 Task: Find connections with filter location Groß-Gerau with filter topic #Sustainabilitywith filter profile language German with filter current company Jindal Stainless with filter school Symbiosis Skills & Professional University with filter industry Shipbuilding with filter service category Interaction Design with filter keywords title Auditing Clerk
Action: Mouse moved to (265, 219)
Screenshot: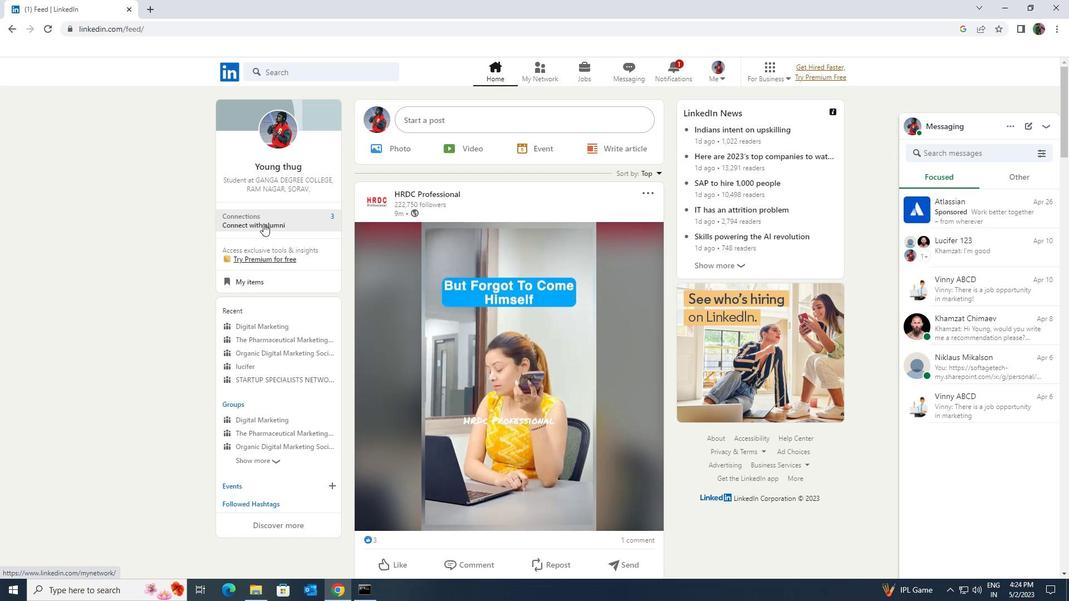 
Action: Mouse pressed left at (265, 219)
Screenshot: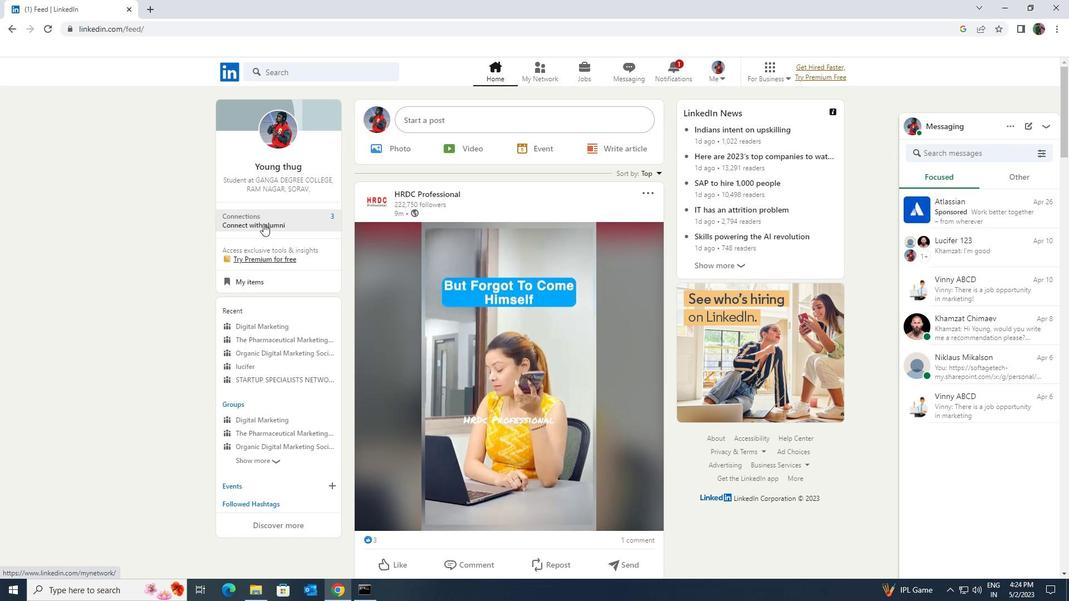 
Action: Mouse moved to (272, 138)
Screenshot: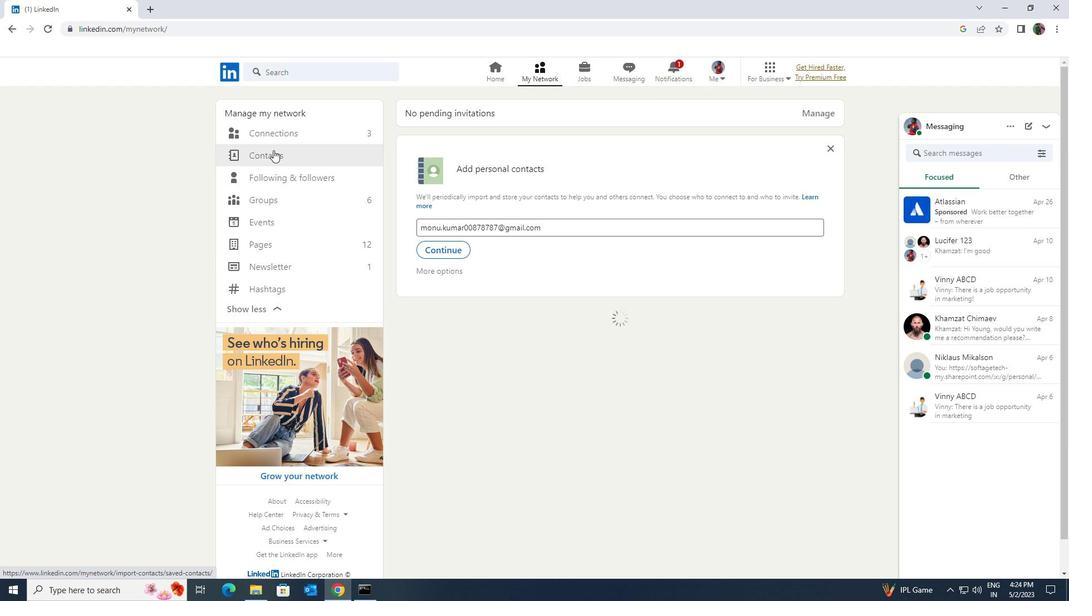 
Action: Mouse pressed left at (272, 138)
Screenshot: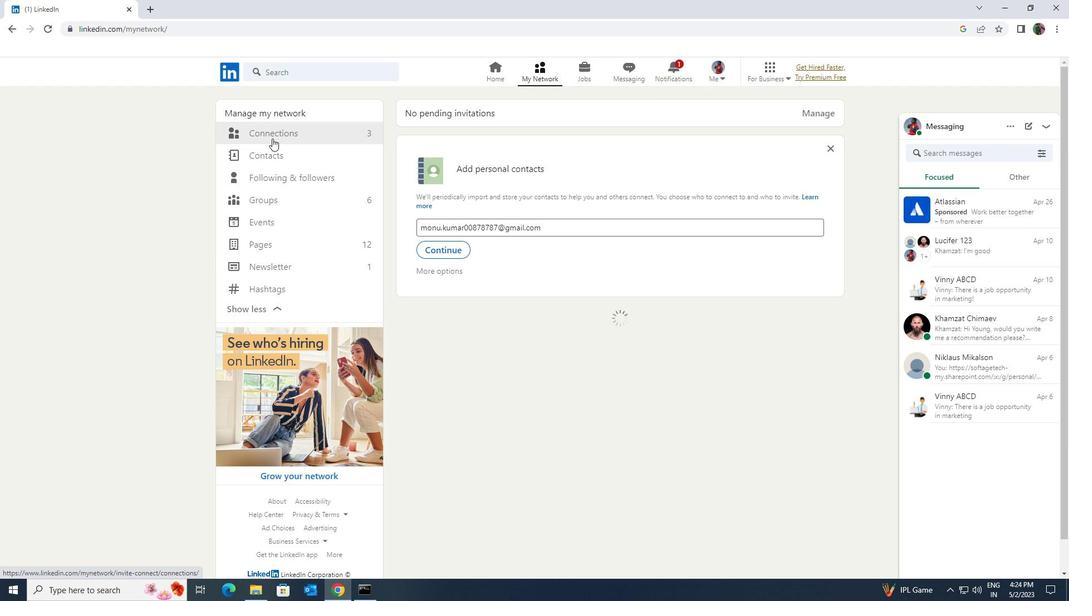 
Action: Mouse moved to (593, 135)
Screenshot: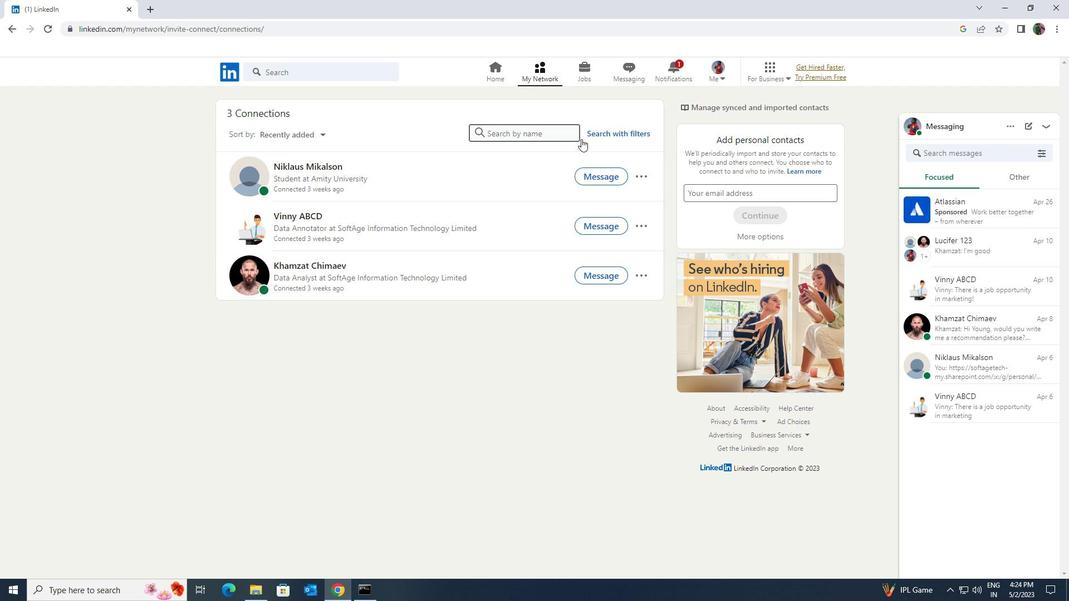 
Action: Mouse pressed left at (593, 135)
Screenshot: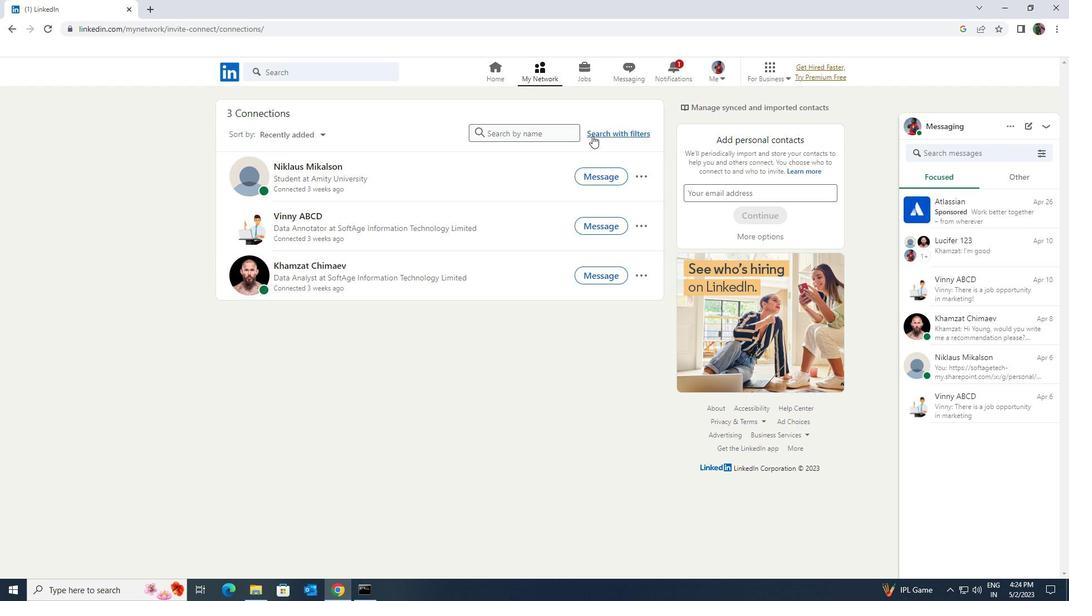 
Action: Mouse moved to (580, 105)
Screenshot: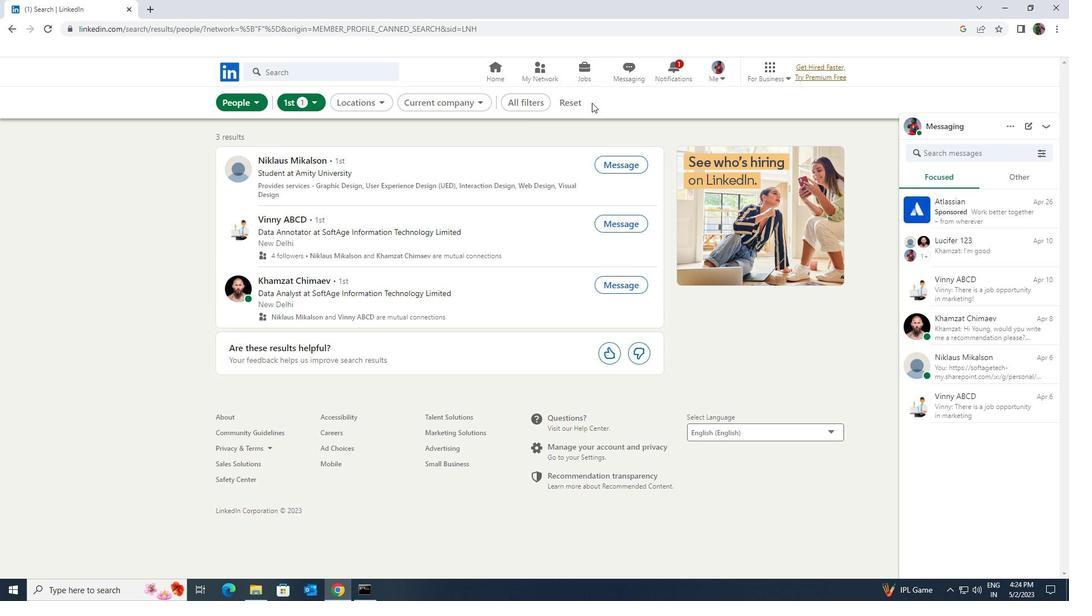 
Action: Mouse pressed left at (580, 105)
Screenshot: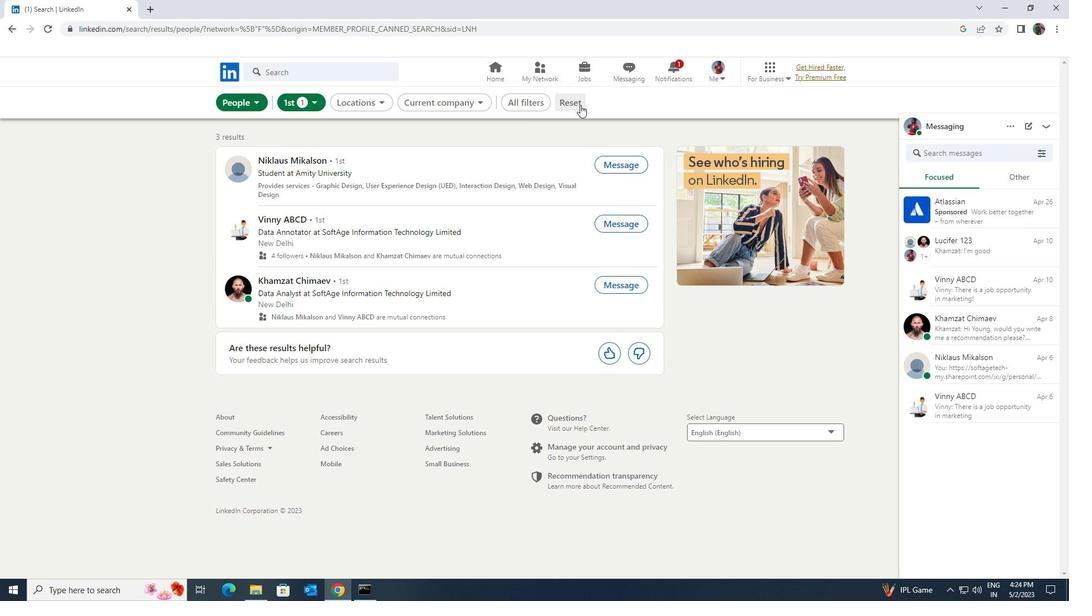
Action: Mouse moved to (550, 99)
Screenshot: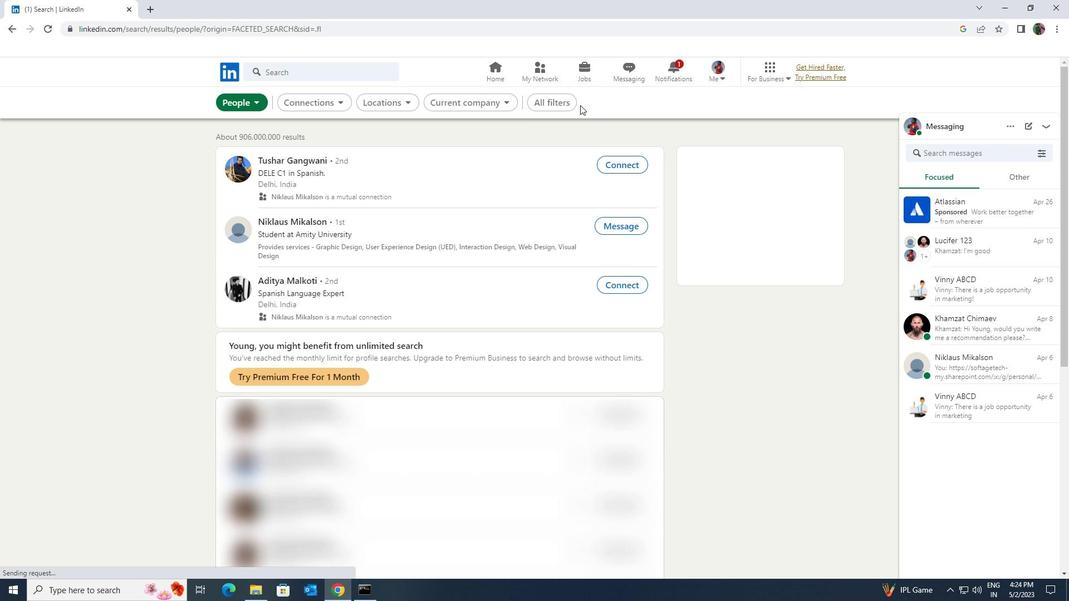 
Action: Mouse pressed left at (550, 99)
Screenshot: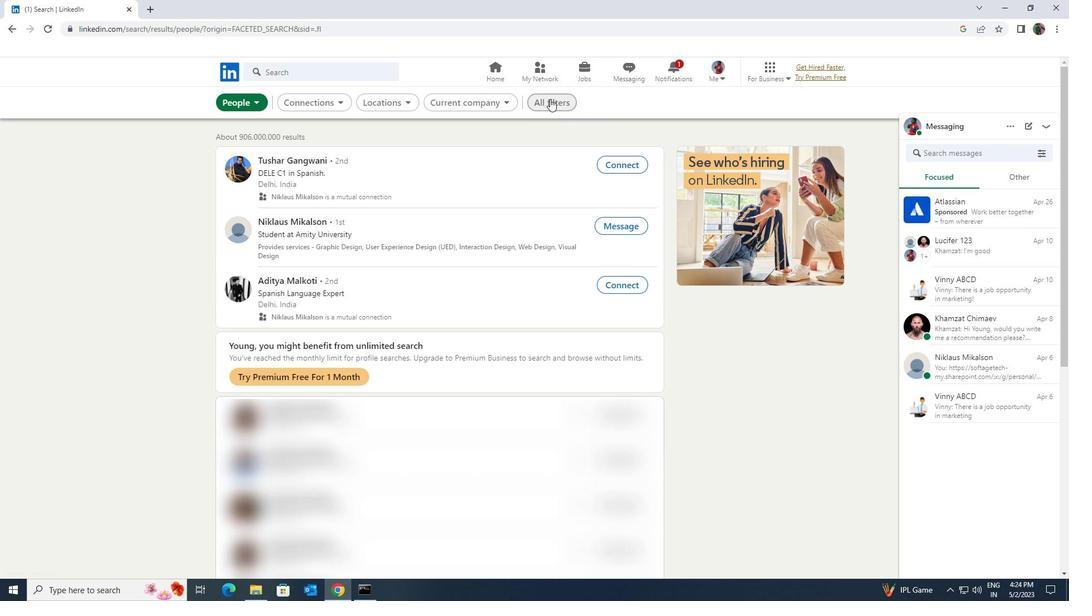
Action: Mouse moved to (885, 364)
Screenshot: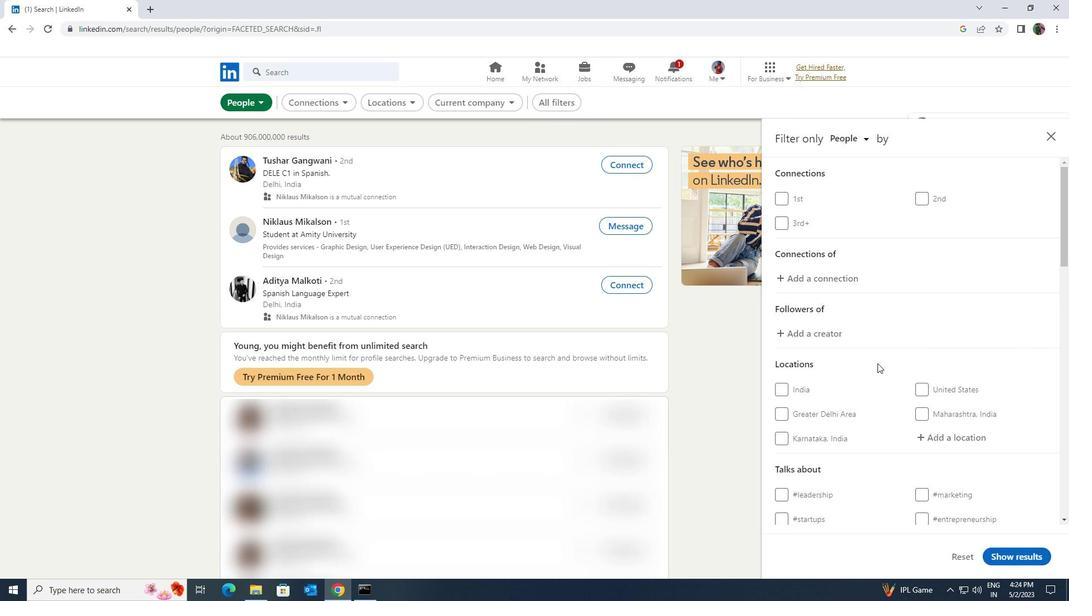 
Action: Mouse scrolled (885, 363) with delta (0, 0)
Screenshot: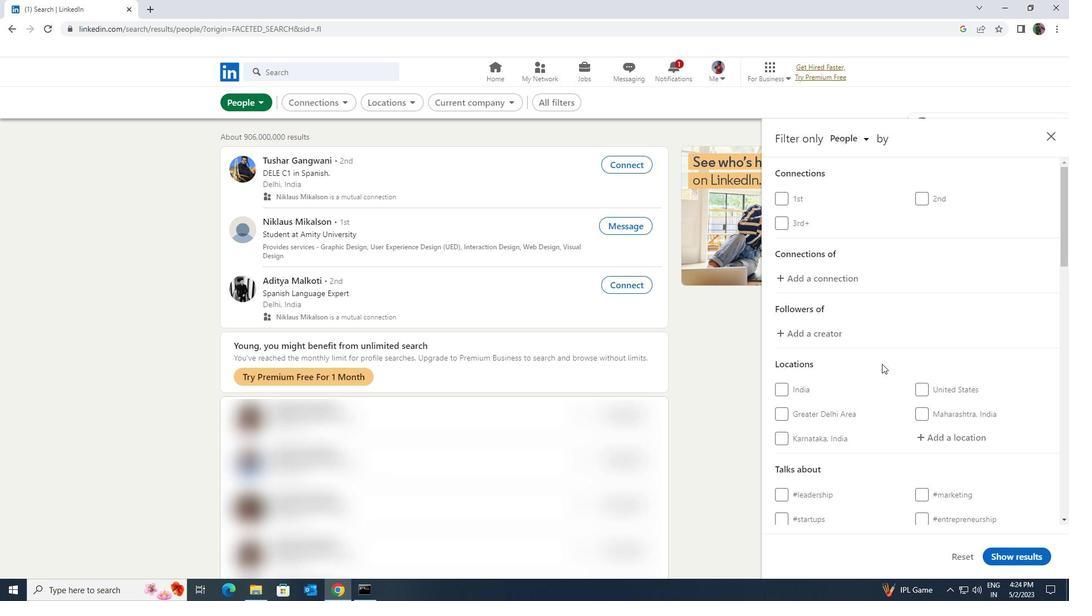 
Action: Mouse scrolled (885, 363) with delta (0, 0)
Screenshot: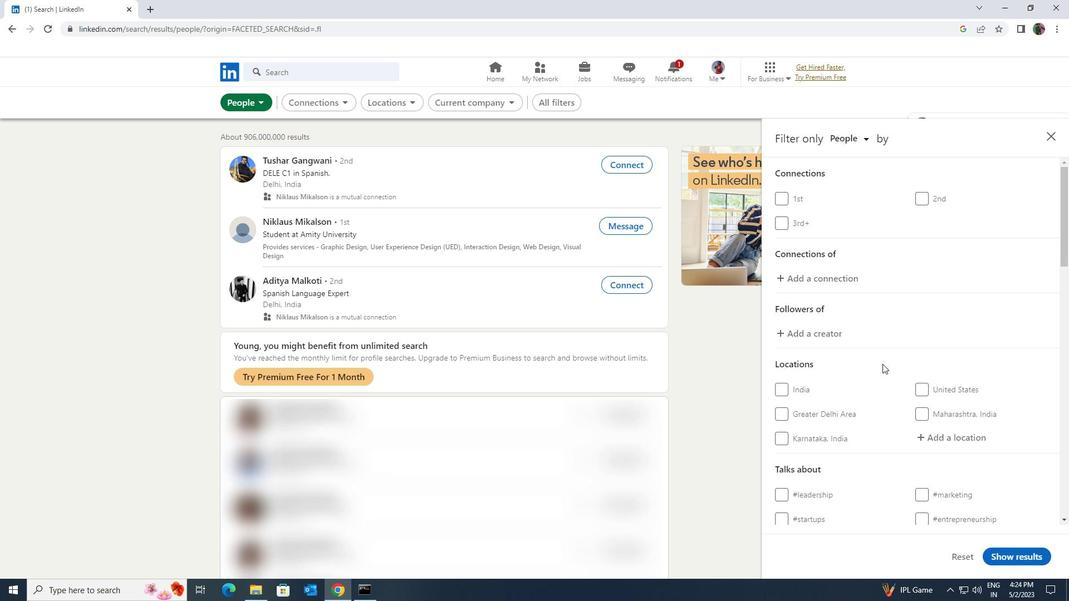
Action: Mouse moved to (954, 328)
Screenshot: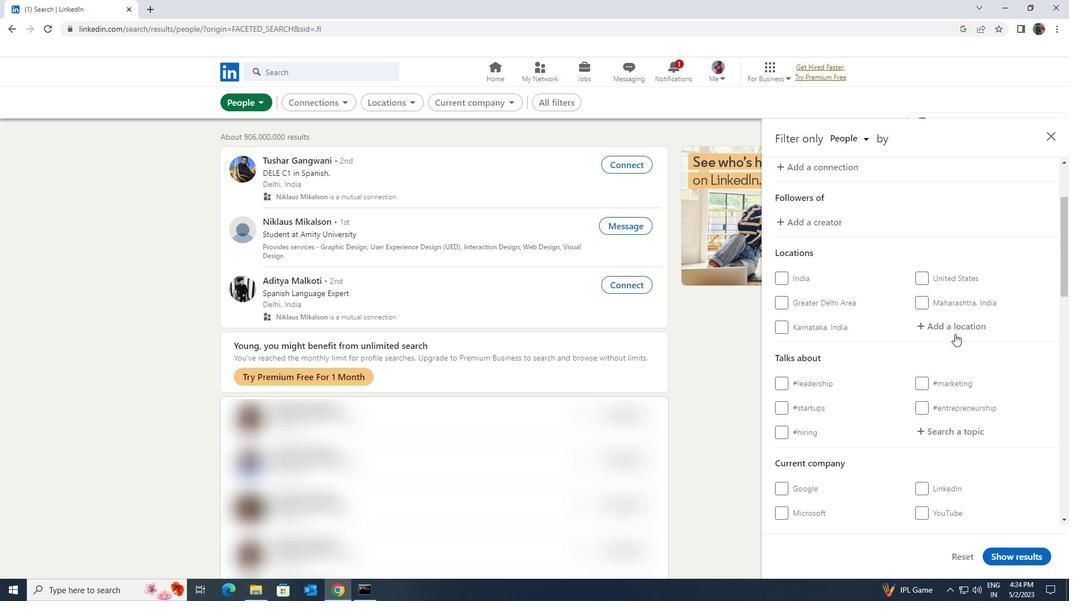 
Action: Mouse pressed left at (954, 328)
Screenshot: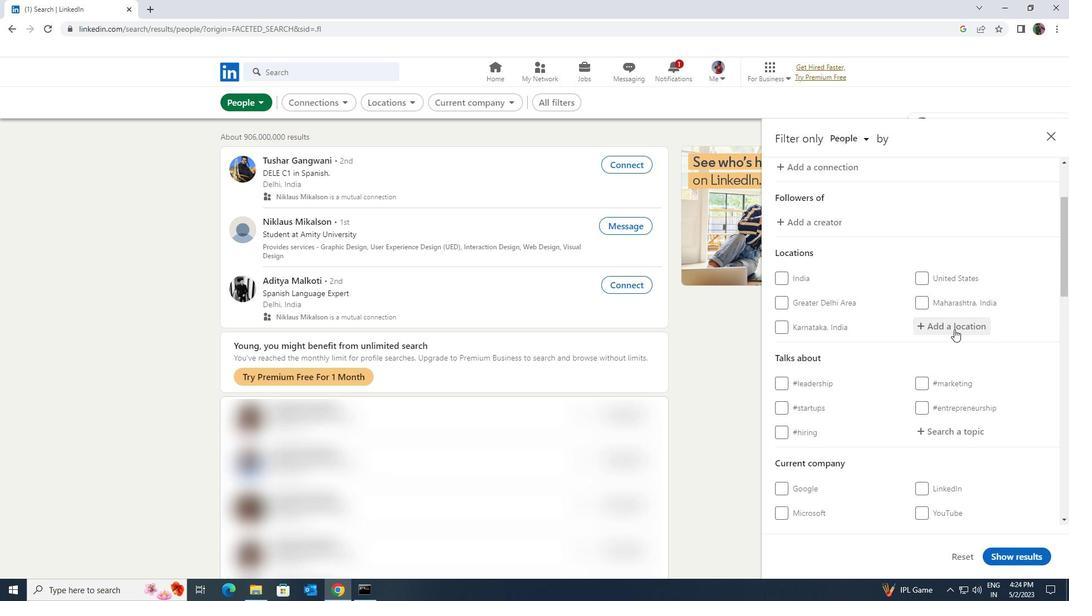 
Action: Key pressed <Key.shift><Key.shift><Key.shift><Key.shift><Key.shift><Key.shift><Key.shift>GRO<Key.shift>B<Key.space><Key.shift>GERAU<Key.enter>
Screenshot: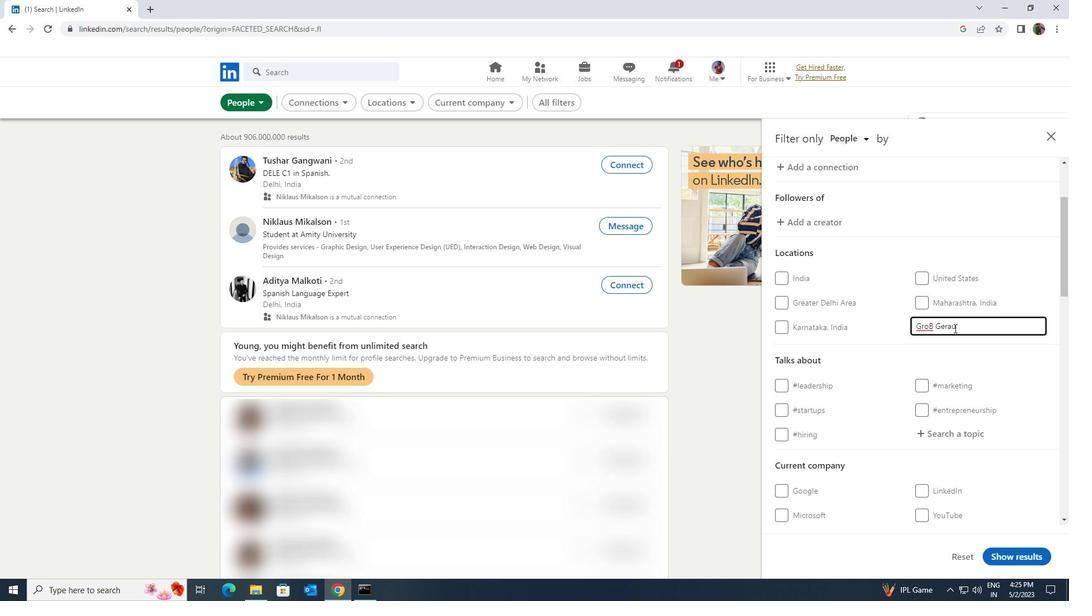 
Action: Mouse moved to (978, 435)
Screenshot: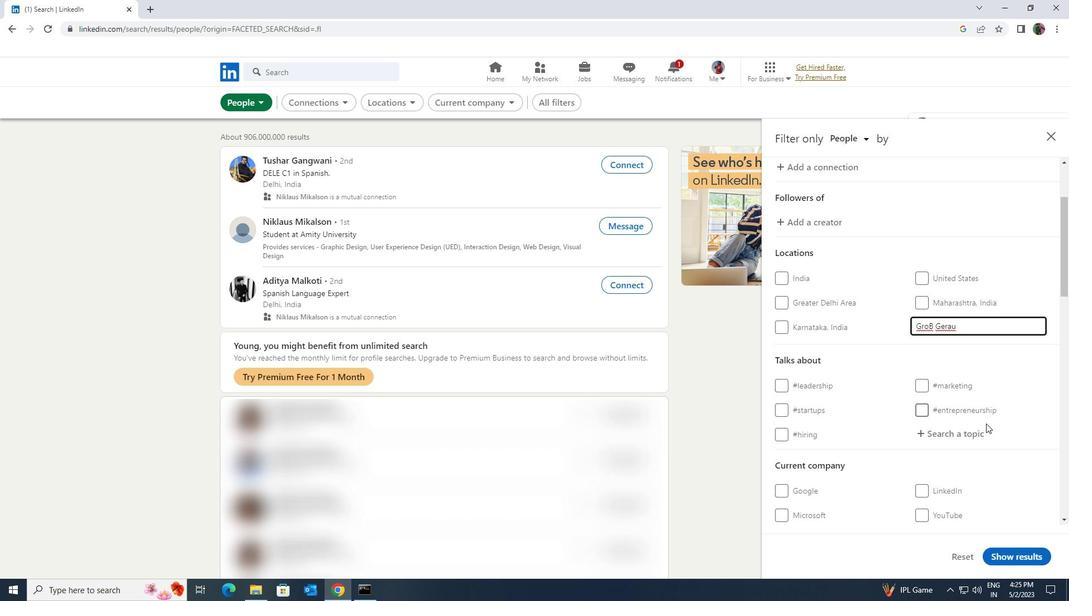 
Action: Mouse pressed left at (978, 435)
Screenshot: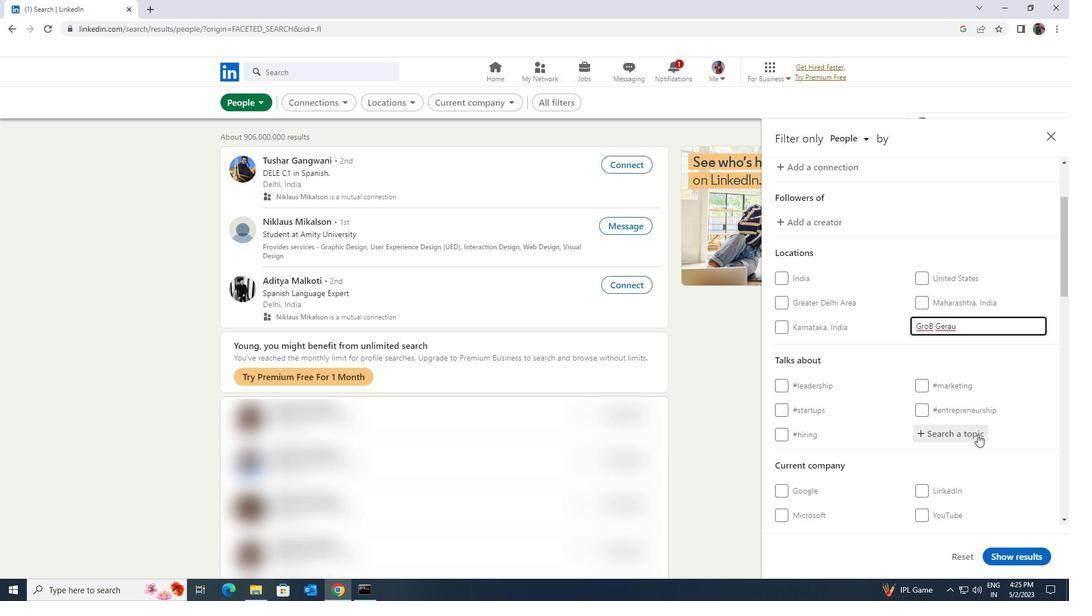 
Action: Mouse moved to (977, 435)
Screenshot: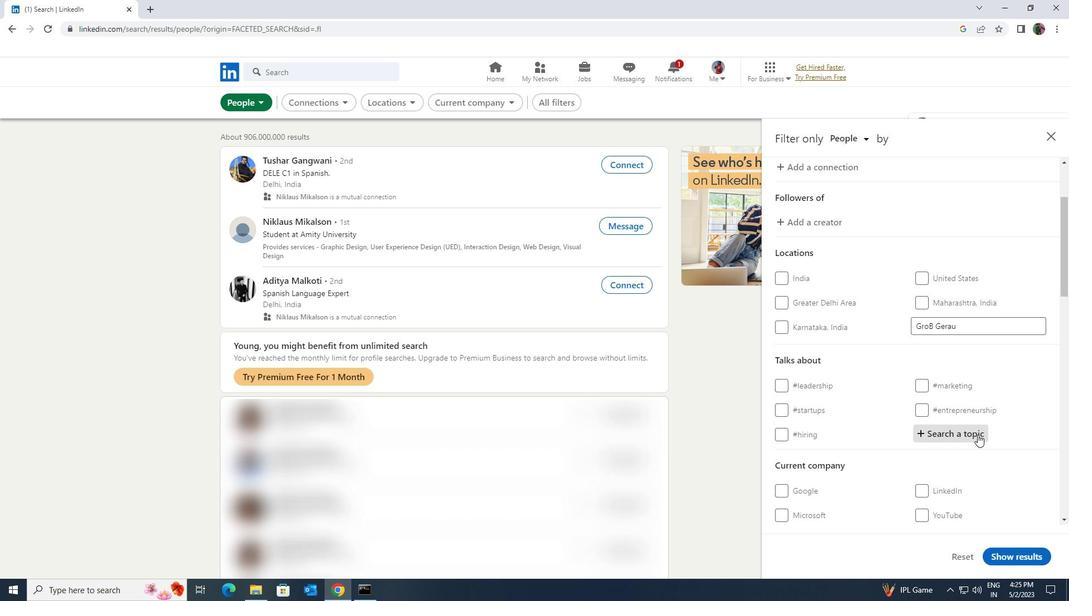 
Action: Key pressed <Key.shift><Key.shift><Key.shift><Key.shift>SUSTAI
Screenshot: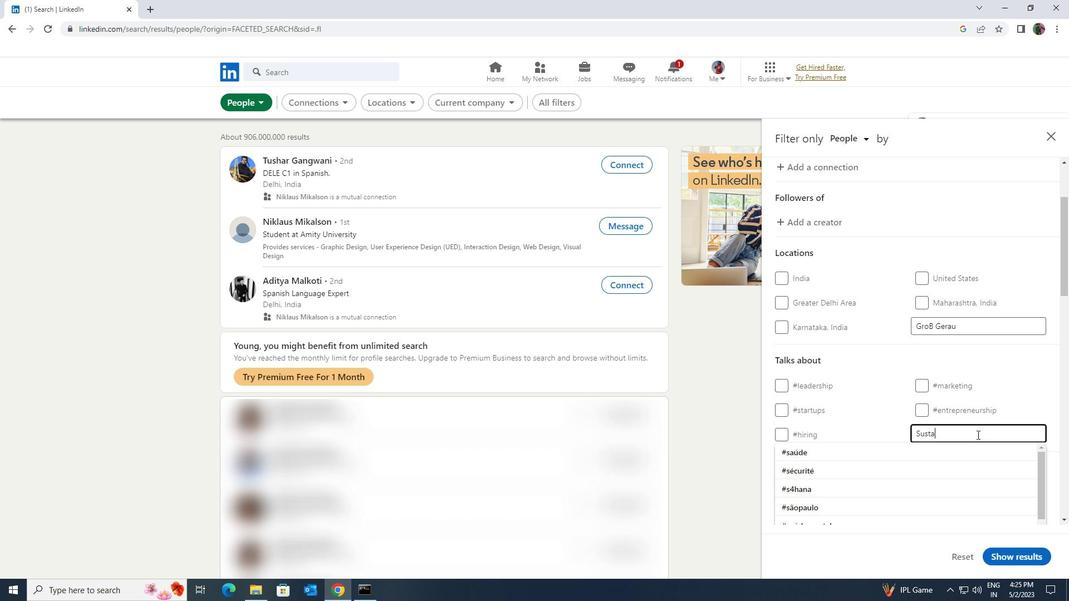 
Action: Mouse moved to (969, 442)
Screenshot: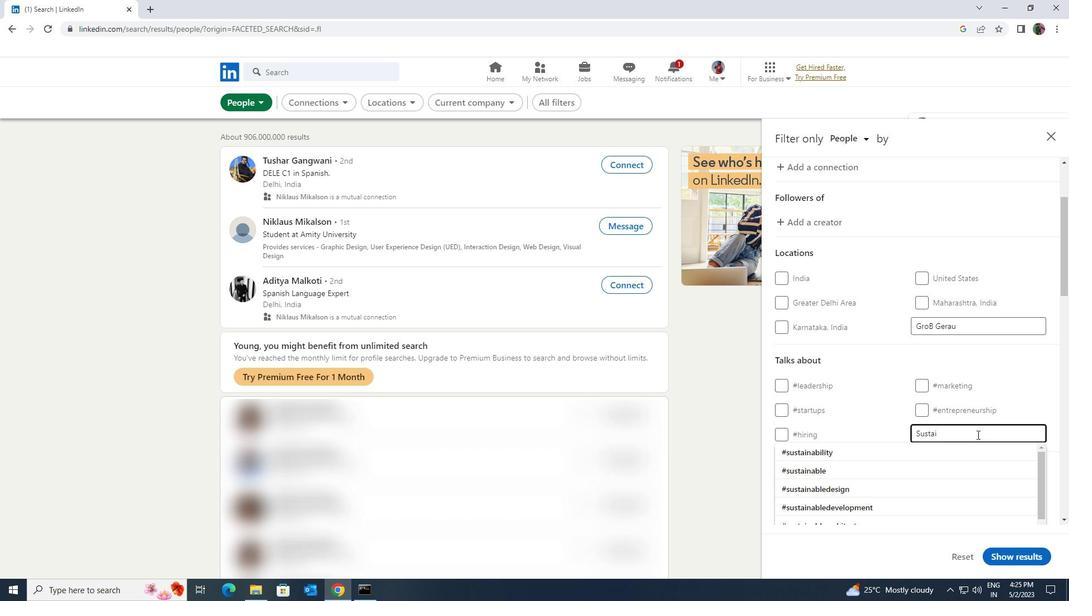 
Action: Mouse pressed left at (969, 442)
Screenshot: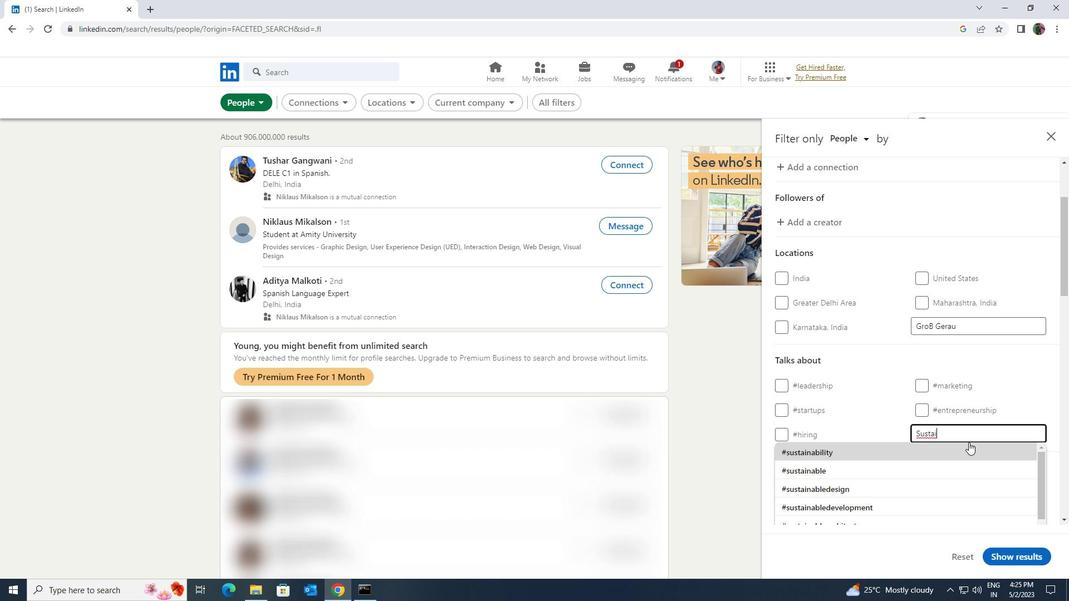 
Action: Mouse scrolled (969, 442) with delta (0, 0)
Screenshot: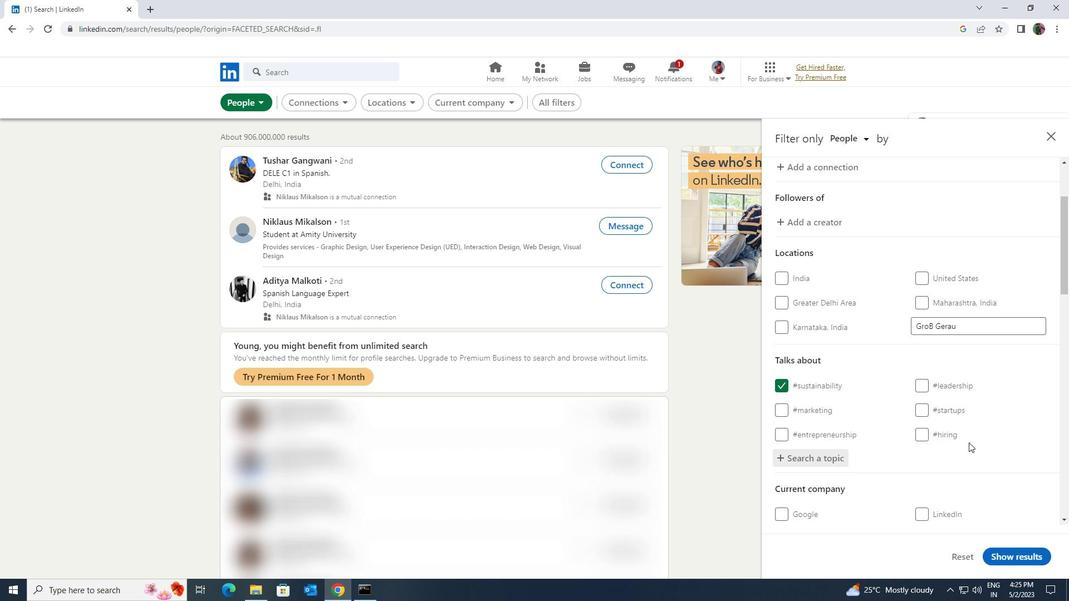 
Action: Mouse scrolled (969, 442) with delta (0, 0)
Screenshot: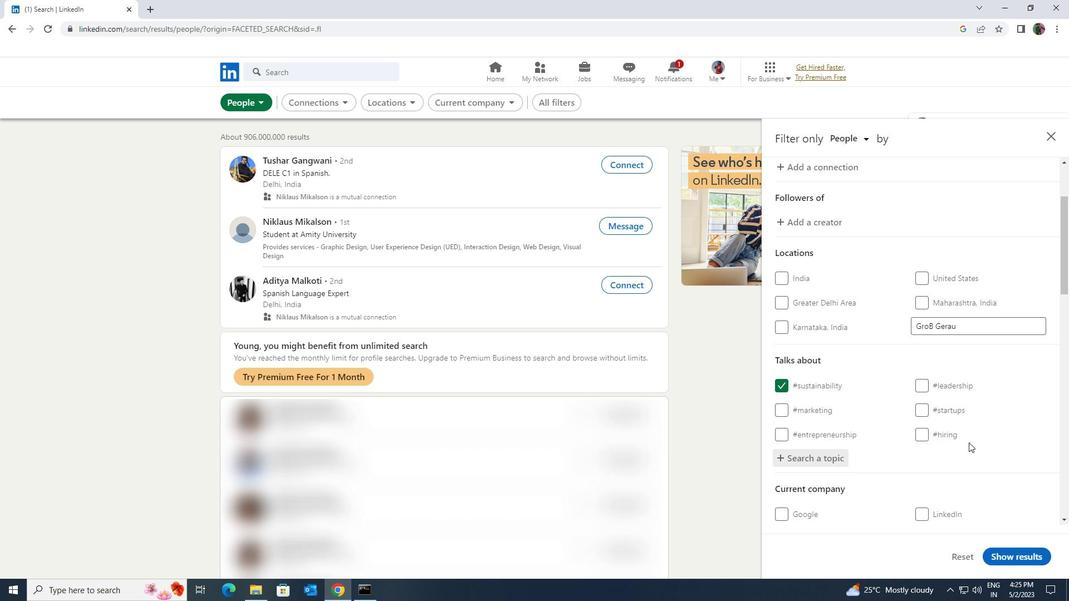 
Action: Mouse scrolled (969, 442) with delta (0, 0)
Screenshot: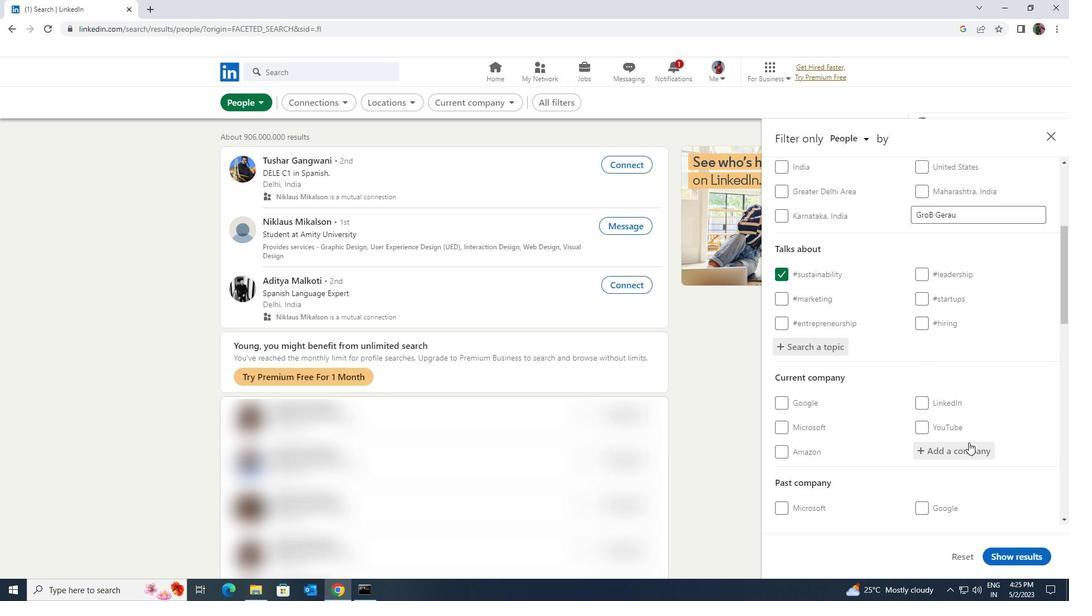 
Action: Mouse scrolled (969, 442) with delta (0, 0)
Screenshot: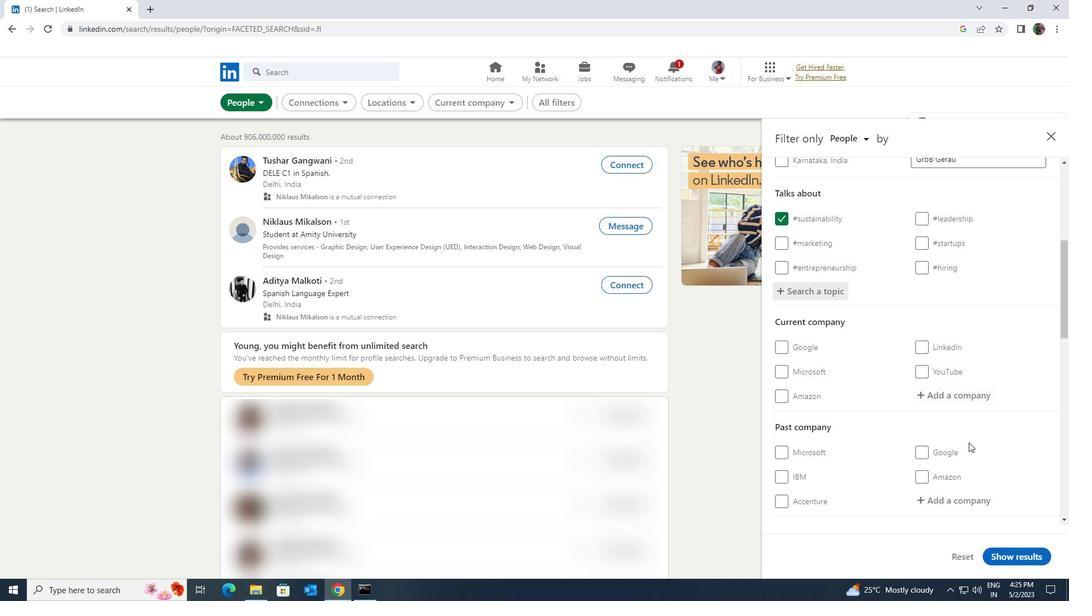 
Action: Mouse scrolled (969, 442) with delta (0, 0)
Screenshot: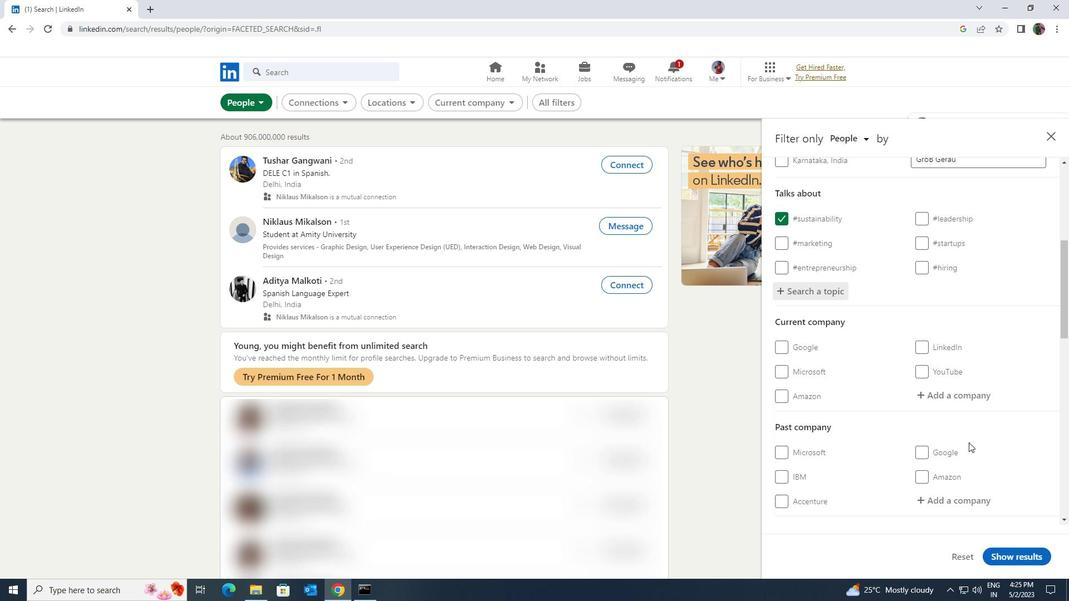 
Action: Mouse moved to (967, 443)
Screenshot: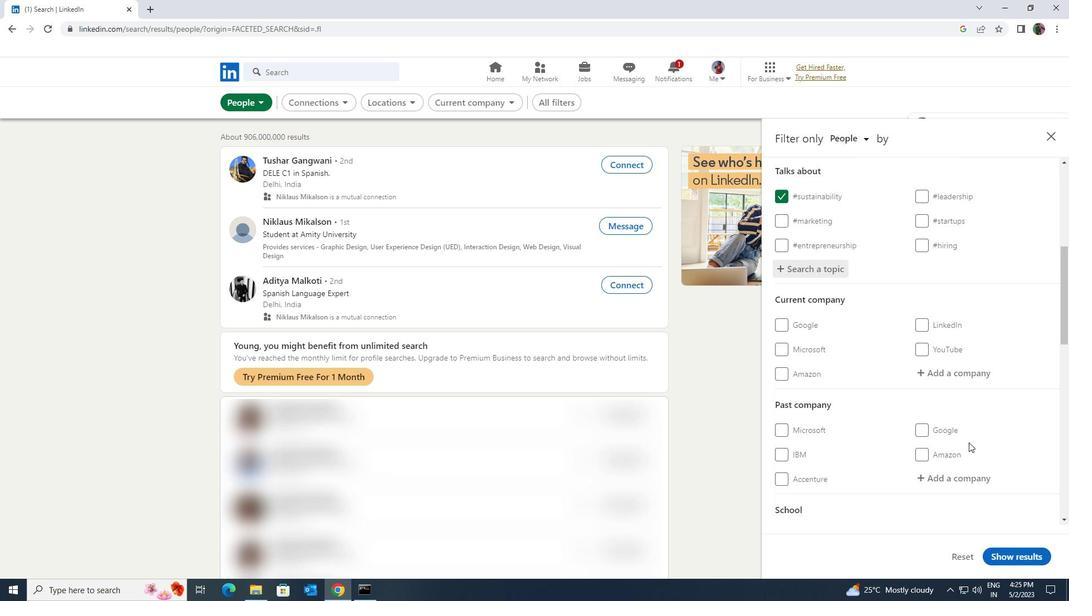 
Action: Mouse scrolled (967, 442) with delta (0, 0)
Screenshot: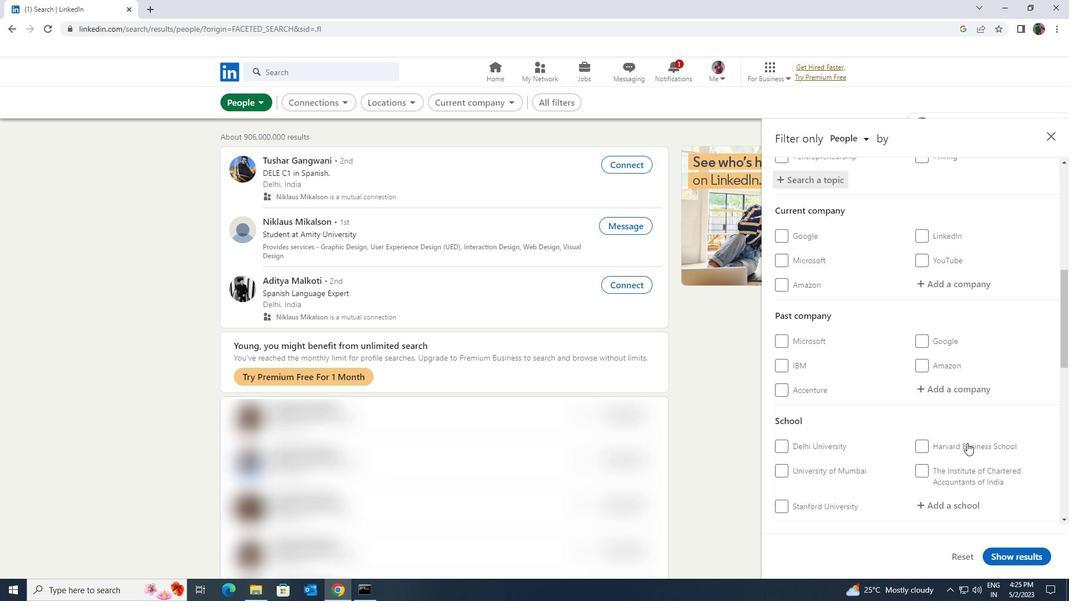 
Action: Mouse scrolled (967, 442) with delta (0, 0)
Screenshot: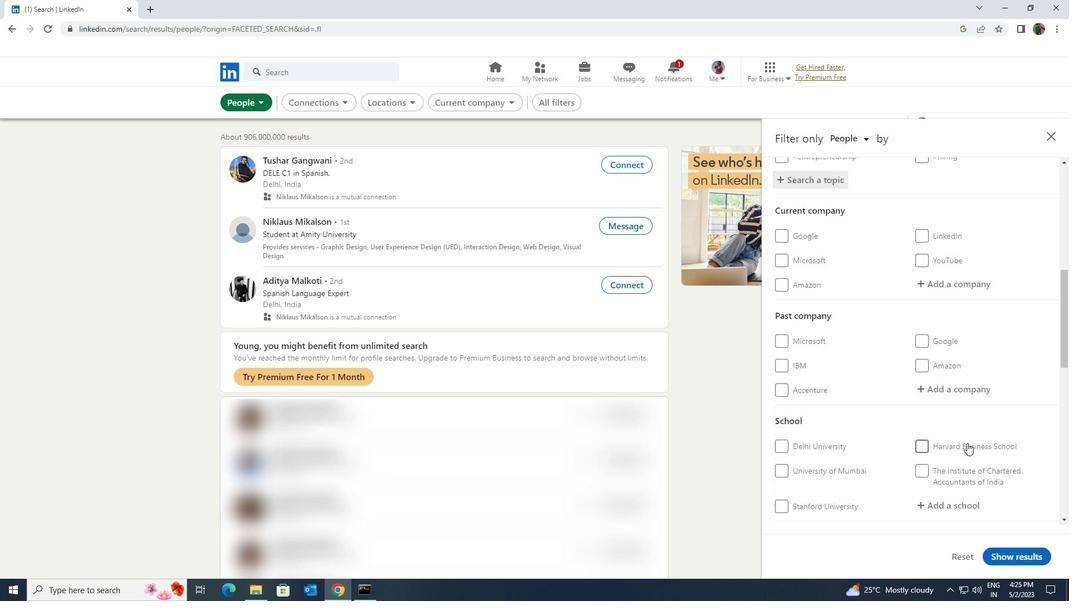 
Action: Mouse scrolled (967, 442) with delta (0, 0)
Screenshot: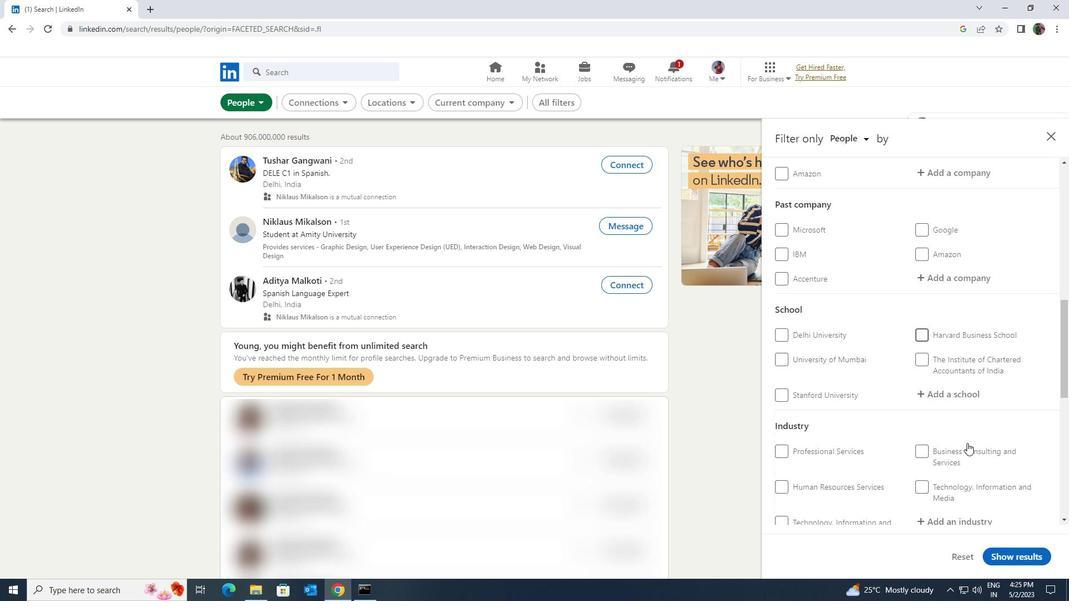 
Action: Mouse scrolled (967, 442) with delta (0, 0)
Screenshot: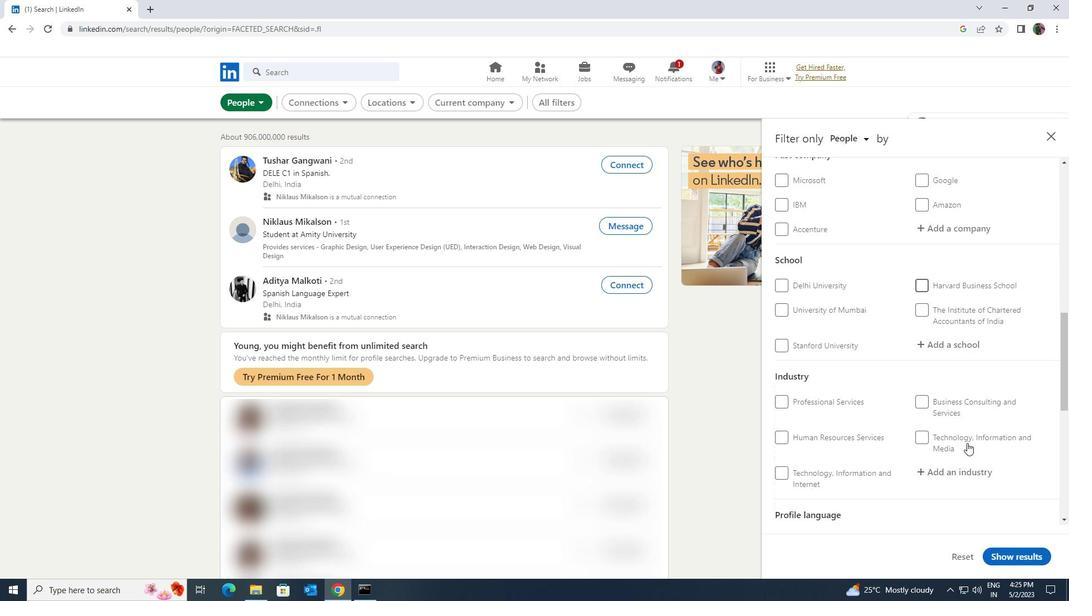 
Action: Mouse scrolled (967, 442) with delta (0, 0)
Screenshot: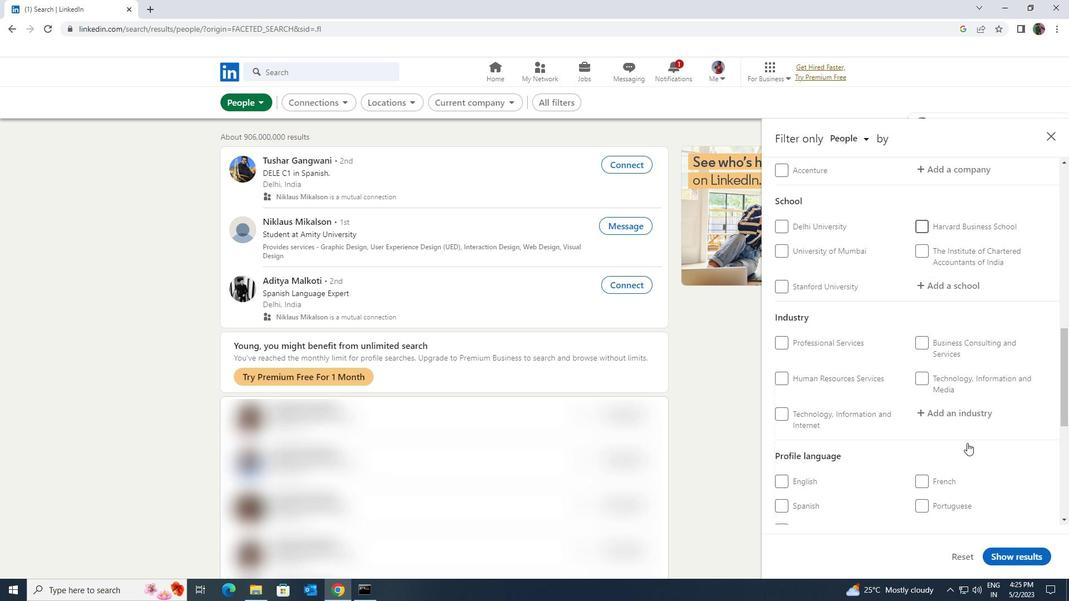 
Action: Mouse scrolled (967, 442) with delta (0, 0)
Screenshot: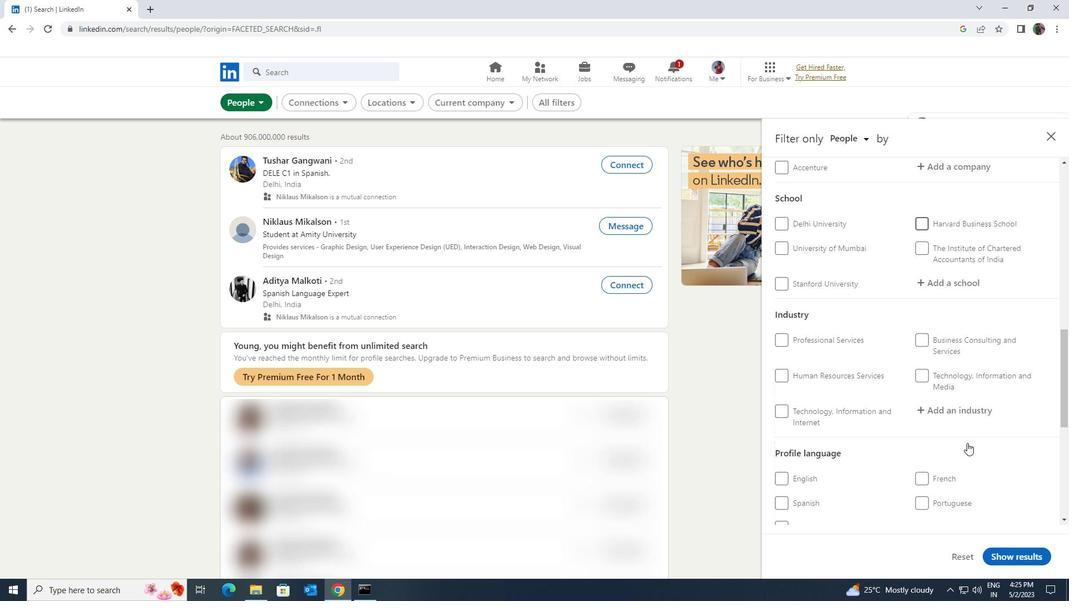 
Action: Mouse moved to (777, 419)
Screenshot: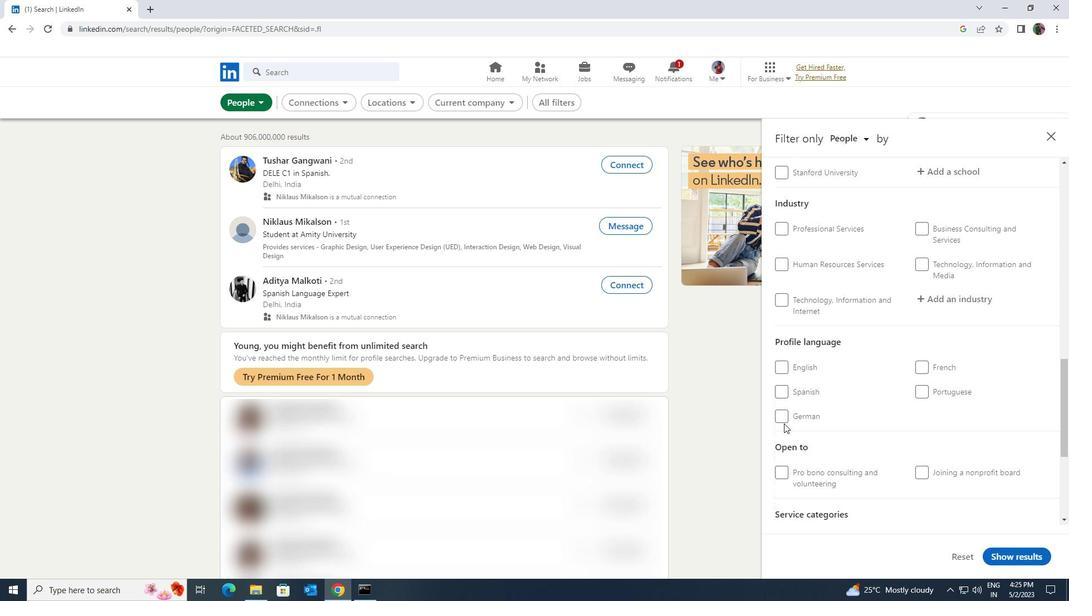 
Action: Mouse pressed left at (777, 419)
Screenshot: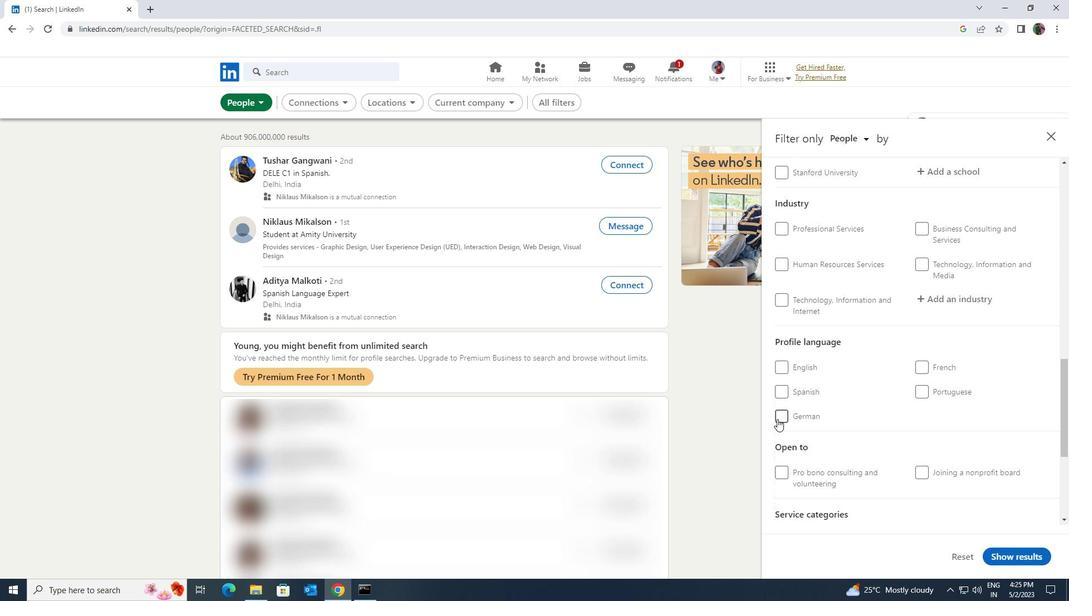 
Action: Mouse moved to (876, 418)
Screenshot: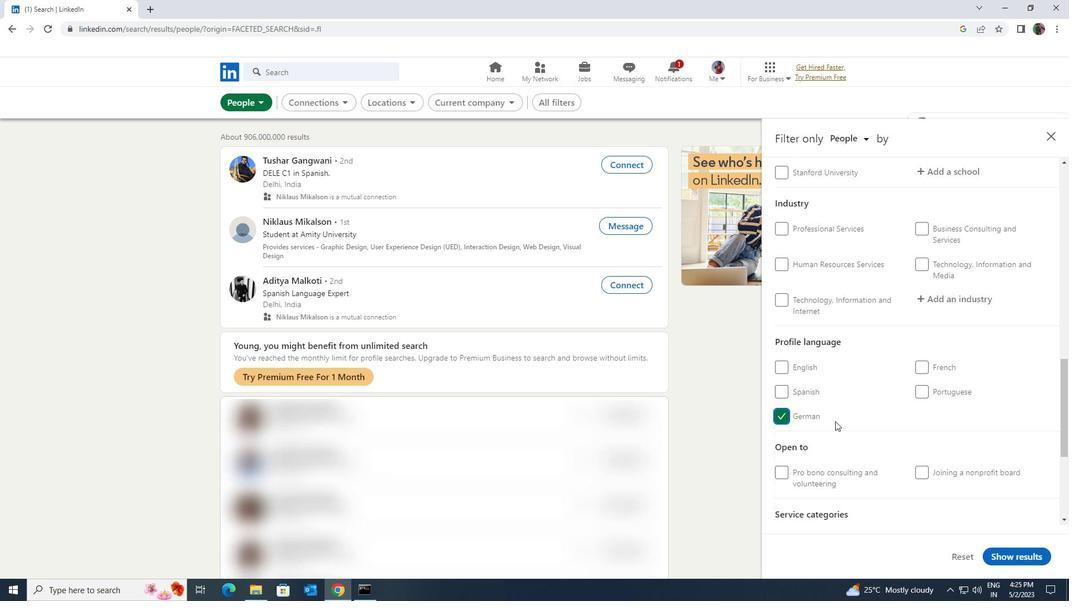
Action: Mouse scrolled (876, 419) with delta (0, 0)
Screenshot: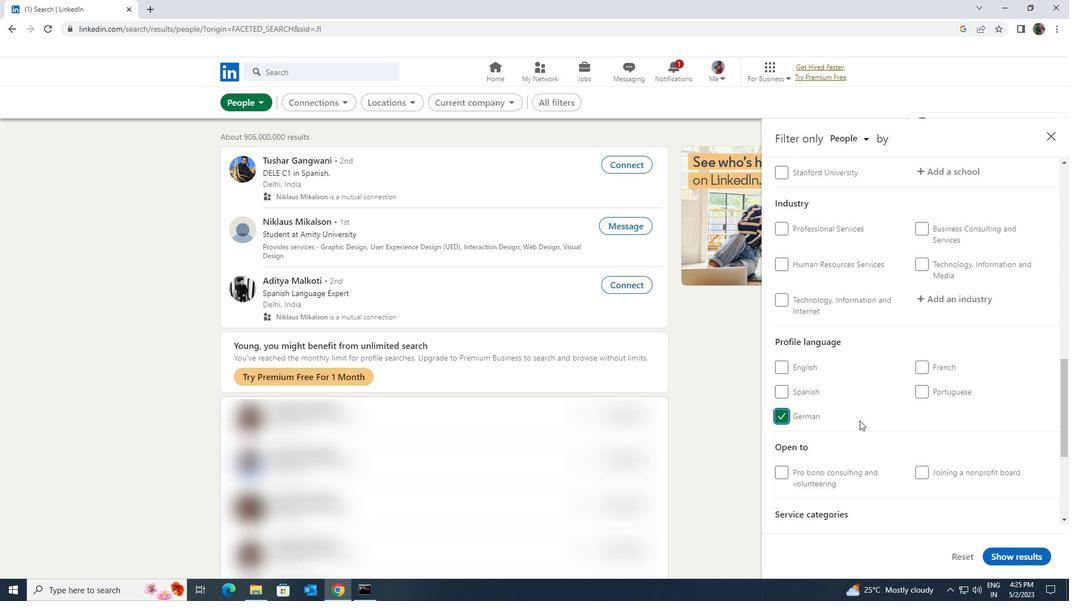 
Action: Mouse scrolled (876, 419) with delta (0, 0)
Screenshot: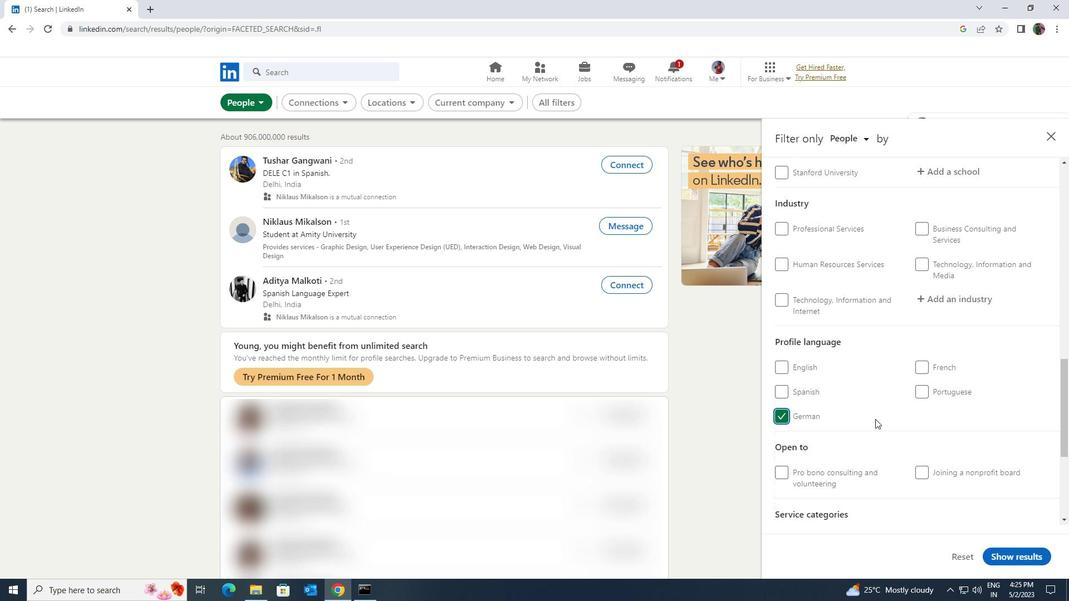 
Action: Mouse moved to (876, 418)
Screenshot: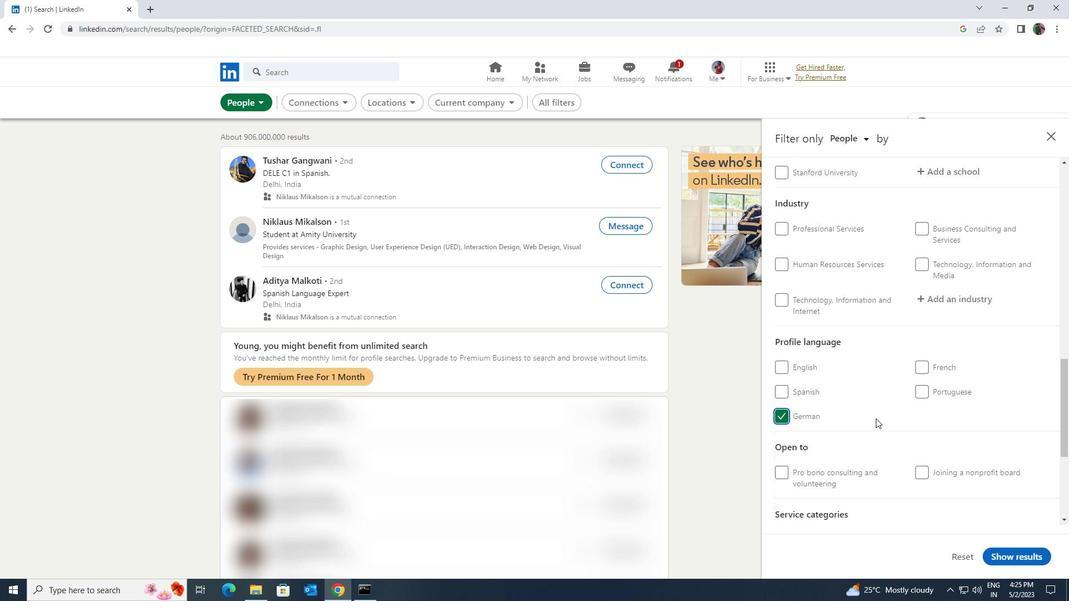 
Action: Mouse scrolled (876, 419) with delta (0, 0)
Screenshot: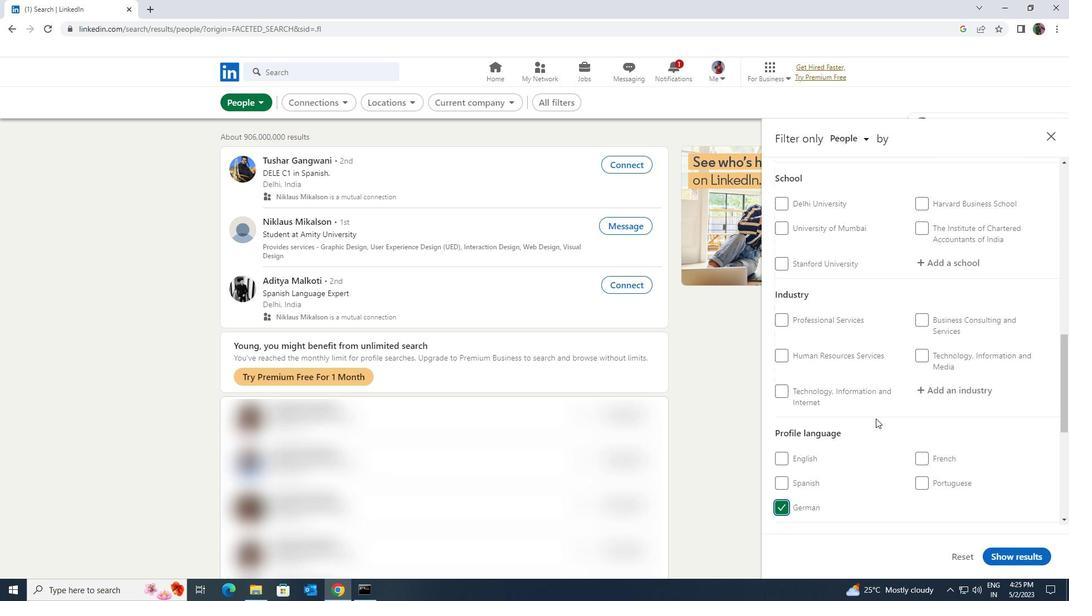 
Action: Mouse moved to (876, 417)
Screenshot: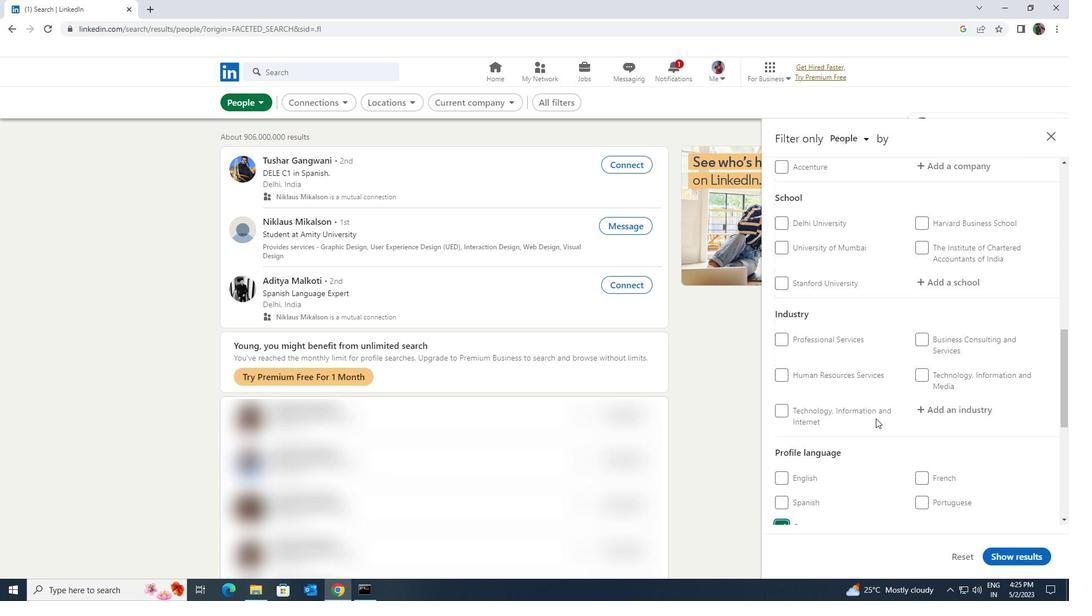 
Action: Mouse scrolled (876, 417) with delta (0, 0)
Screenshot: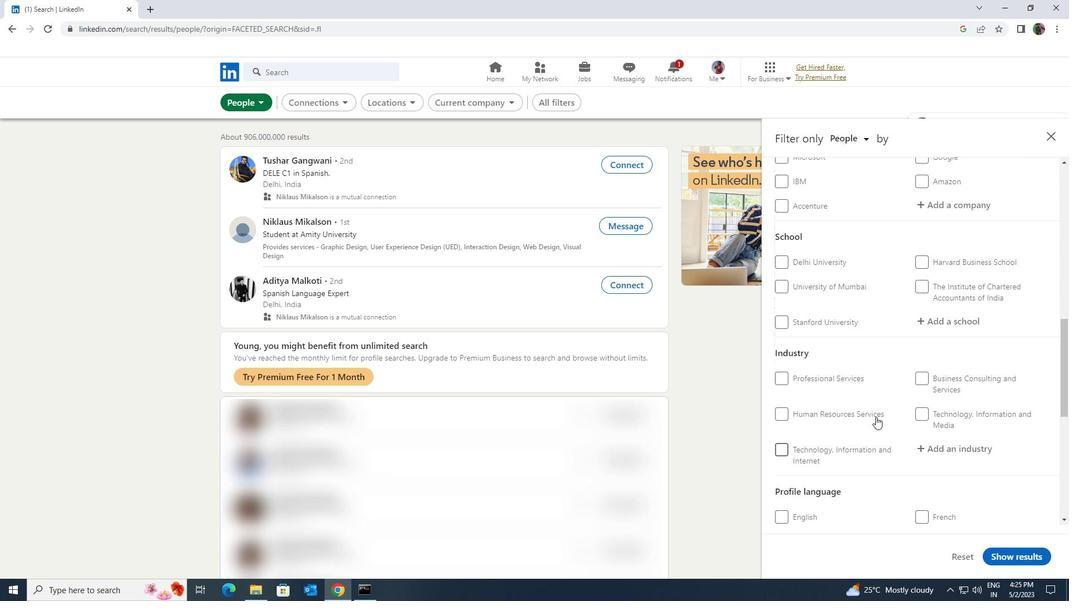 
Action: Mouse moved to (876, 417)
Screenshot: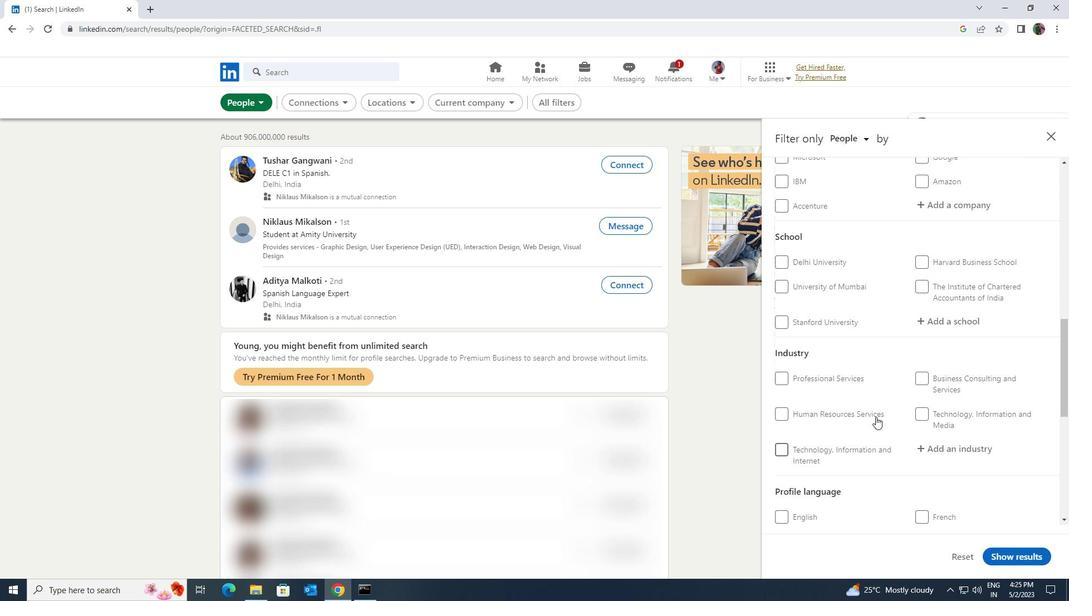 
Action: Mouse scrolled (876, 417) with delta (0, 0)
Screenshot: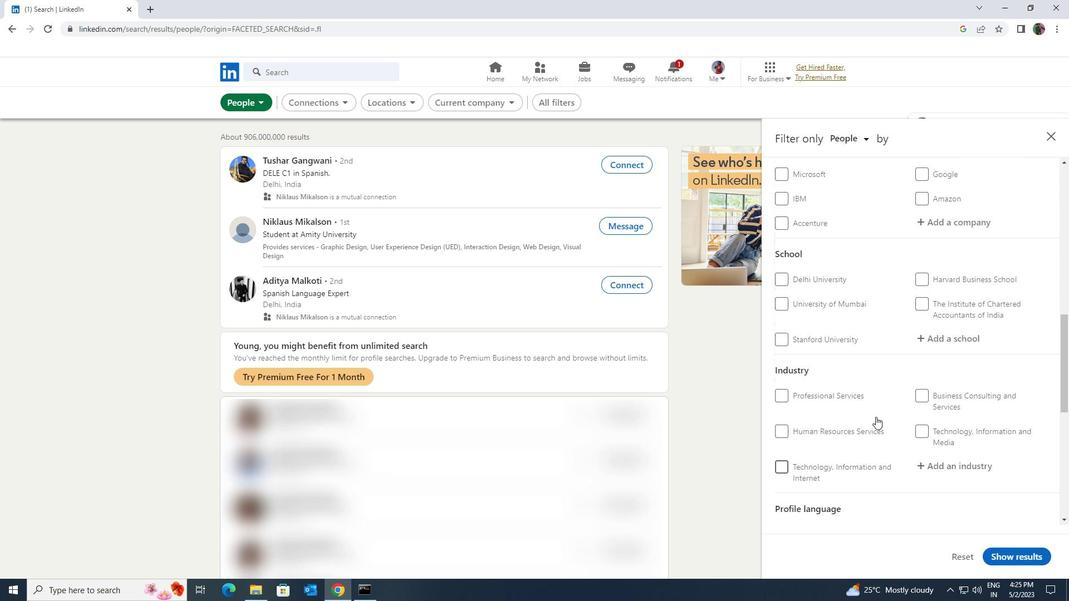 
Action: Mouse scrolled (876, 417) with delta (0, 0)
Screenshot: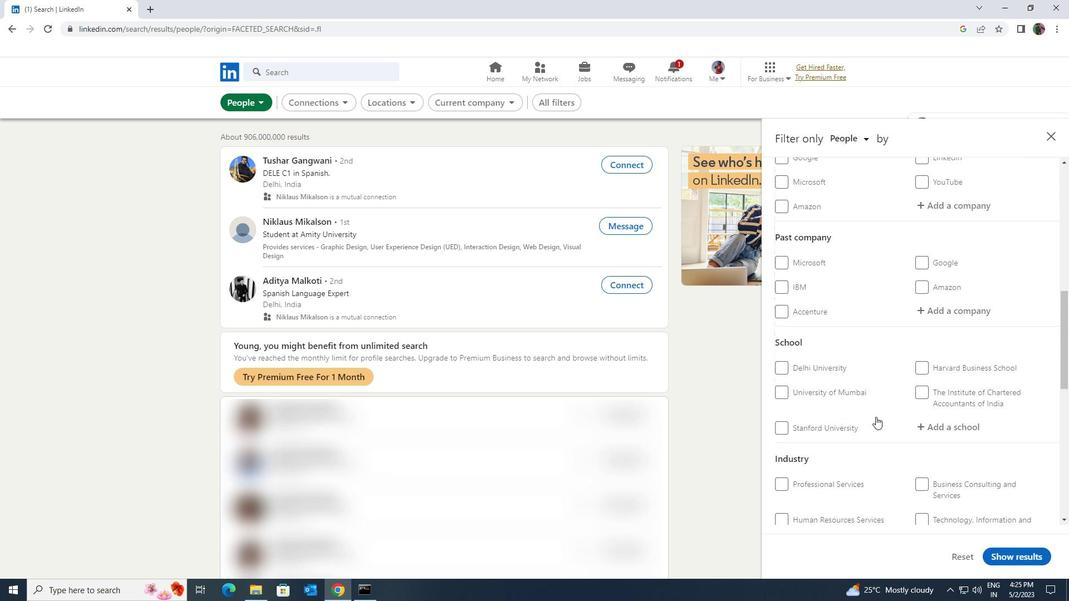 
Action: Mouse moved to (876, 416)
Screenshot: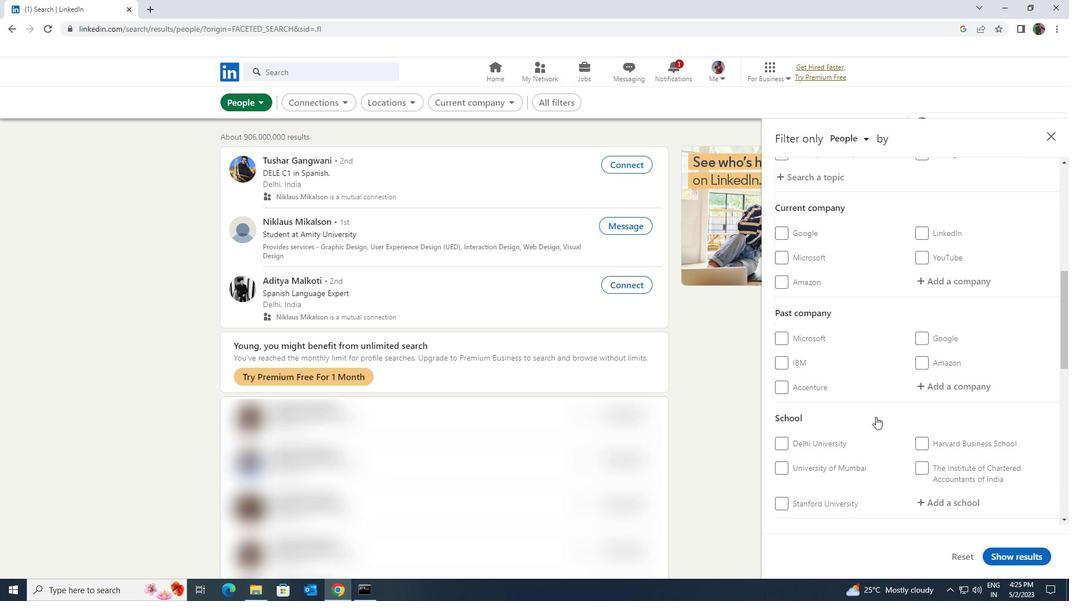 
Action: Mouse scrolled (876, 416) with delta (0, 0)
Screenshot: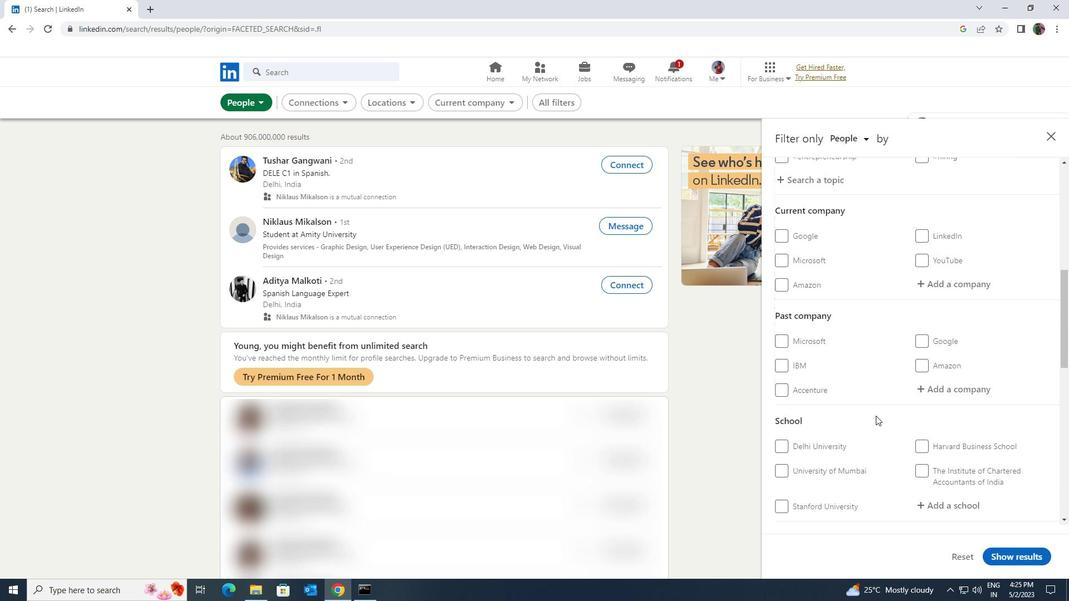 
Action: Mouse moved to (929, 342)
Screenshot: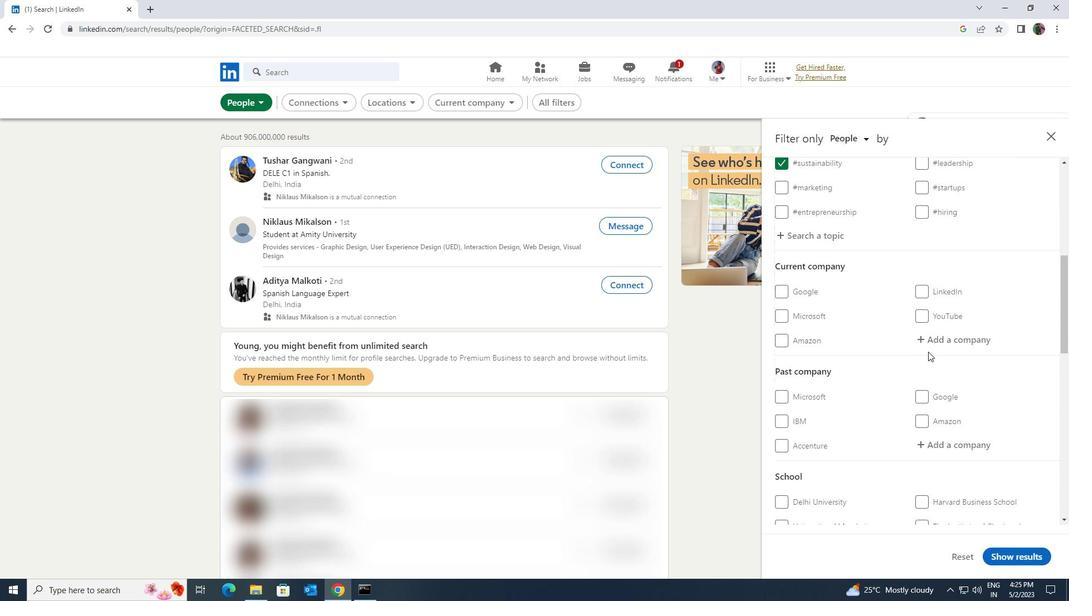 
Action: Mouse pressed left at (929, 342)
Screenshot: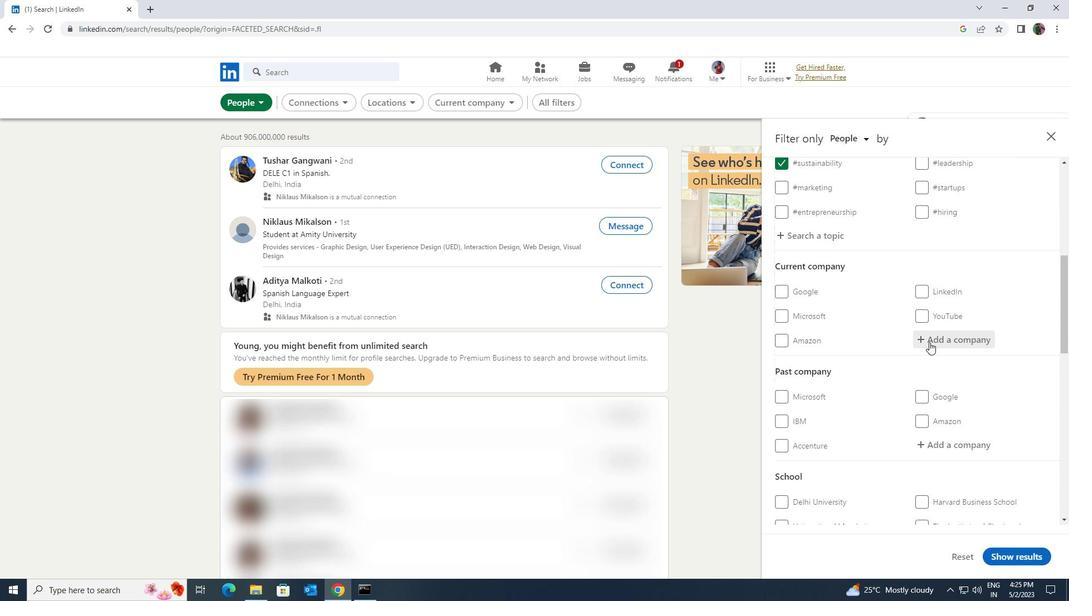 
Action: Key pressed <Key.shift><Key.shift>JINDAL
Screenshot: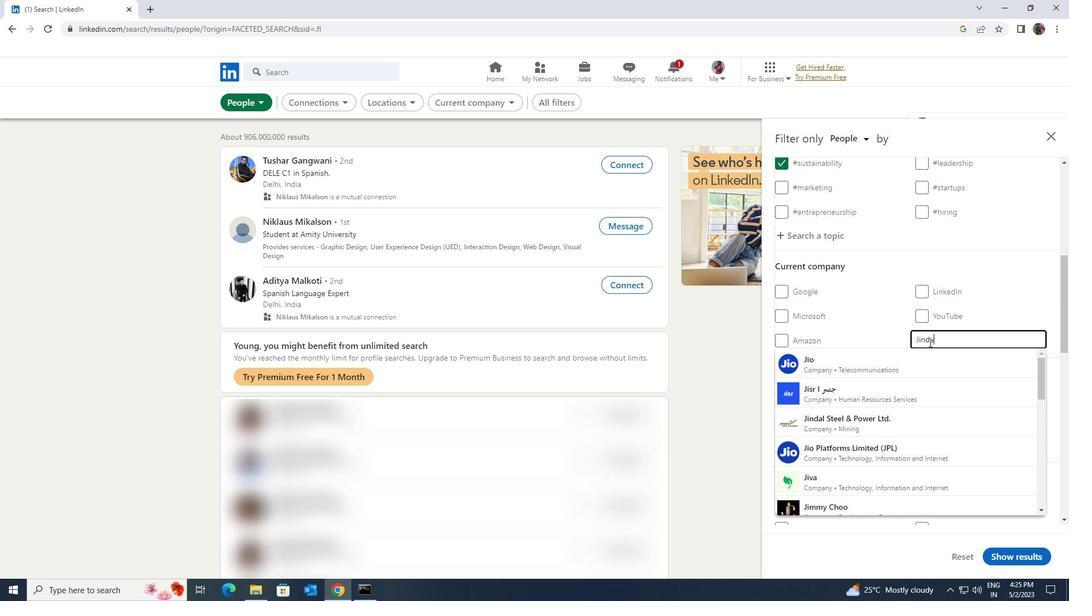 
Action: Mouse moved to (929, 380)
Screenshot: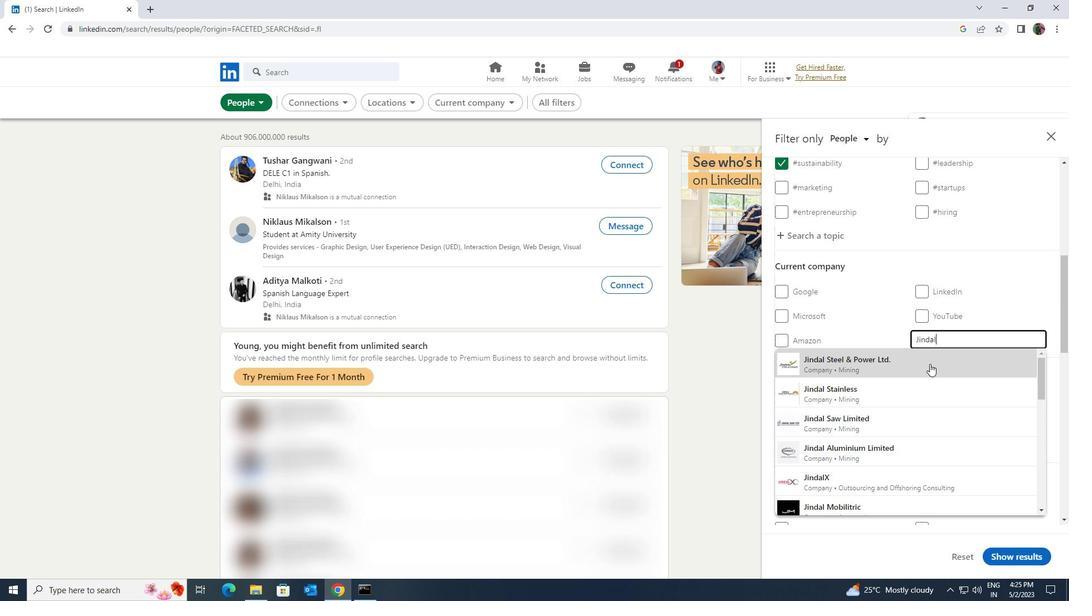 
Action: Mouse pressed left at (929, 380)
Screenshot: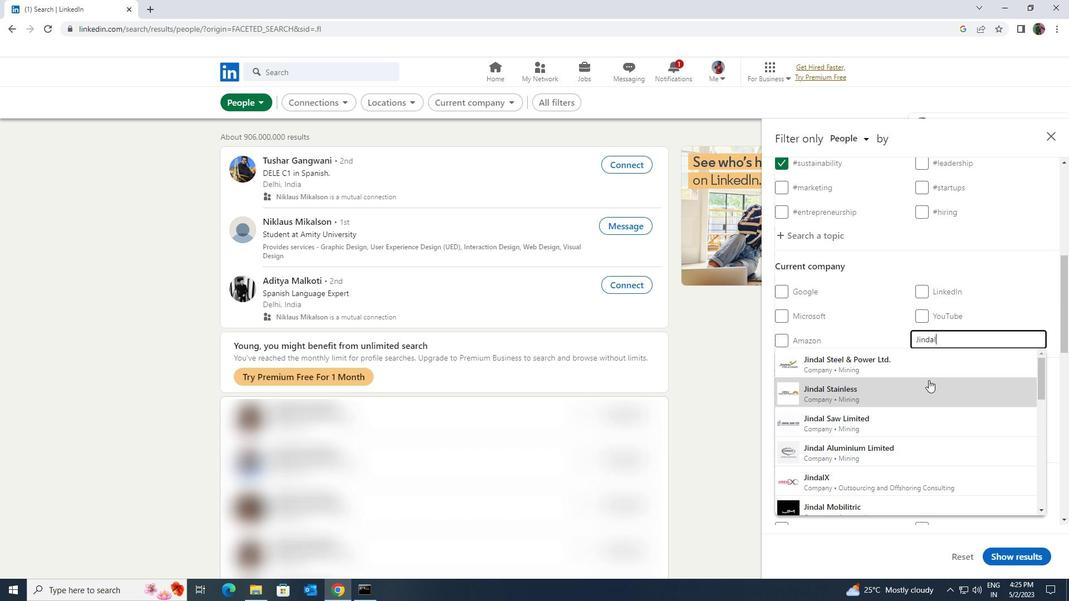 
Action: Mouse moved to (928, 380)
Screenshot: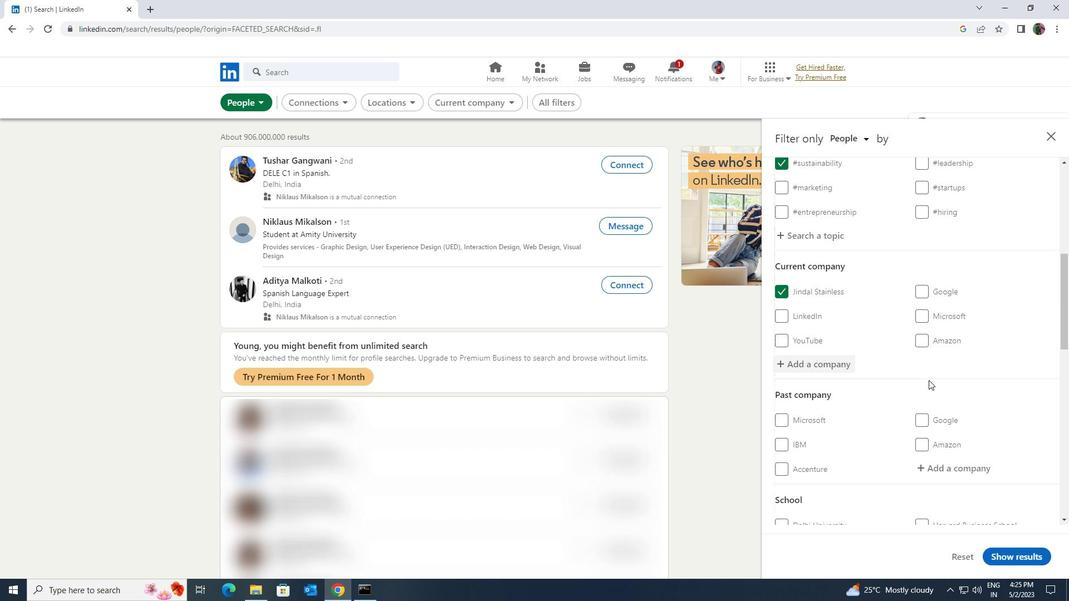 
Action: Mouse scrolled (928, 379) with delta (0, 0)
Screenshot: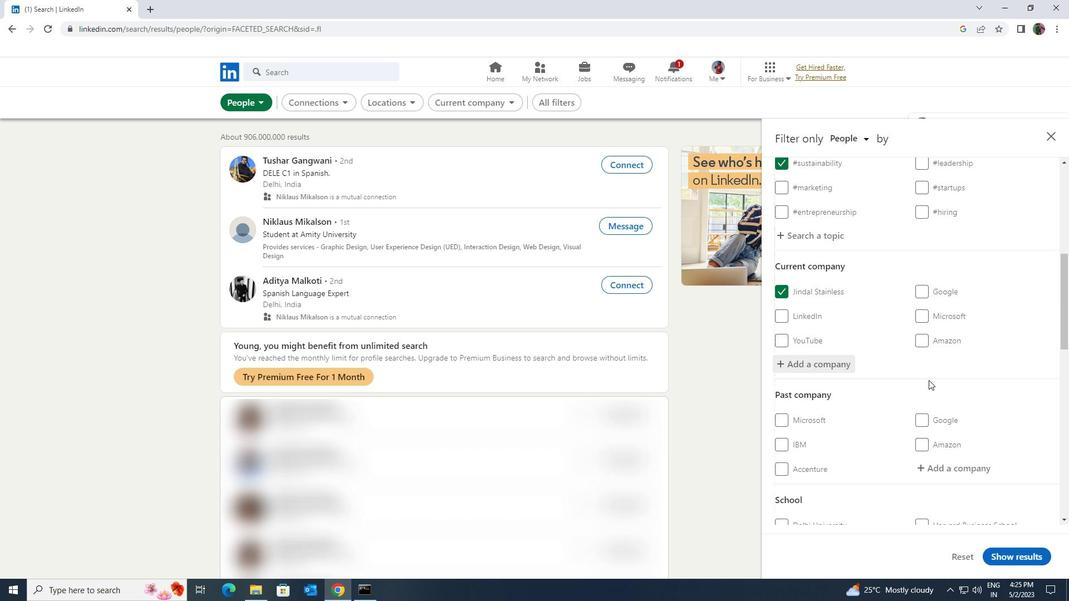 
Action: Mouse scrolled (928, 379) with delta (0, 0)
Screenshot: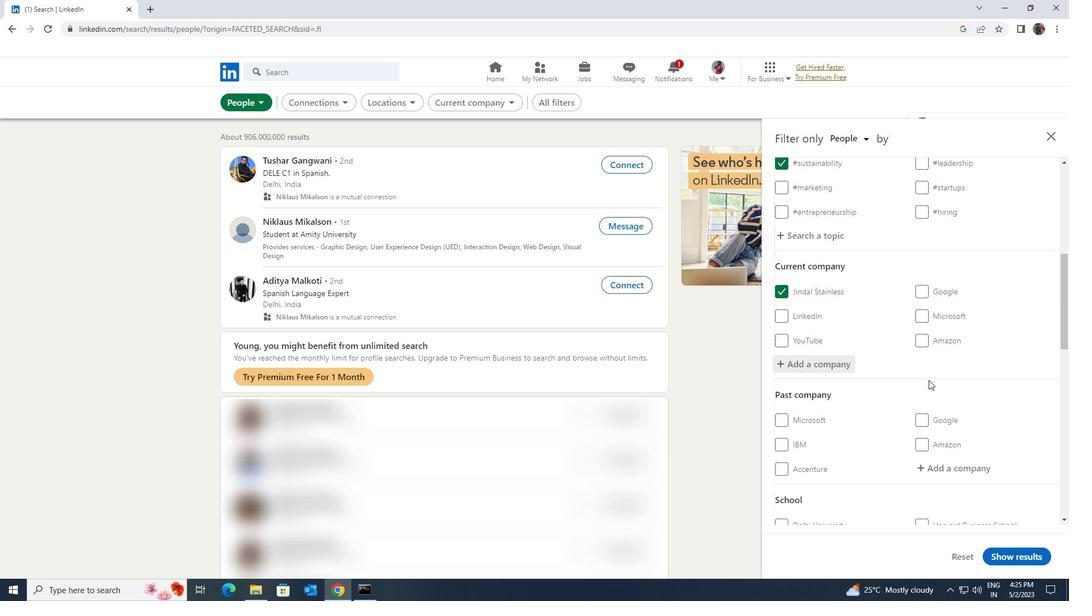 
Action: Mouse scrolled (928, 379) with delta (0, 0)
Screenshot: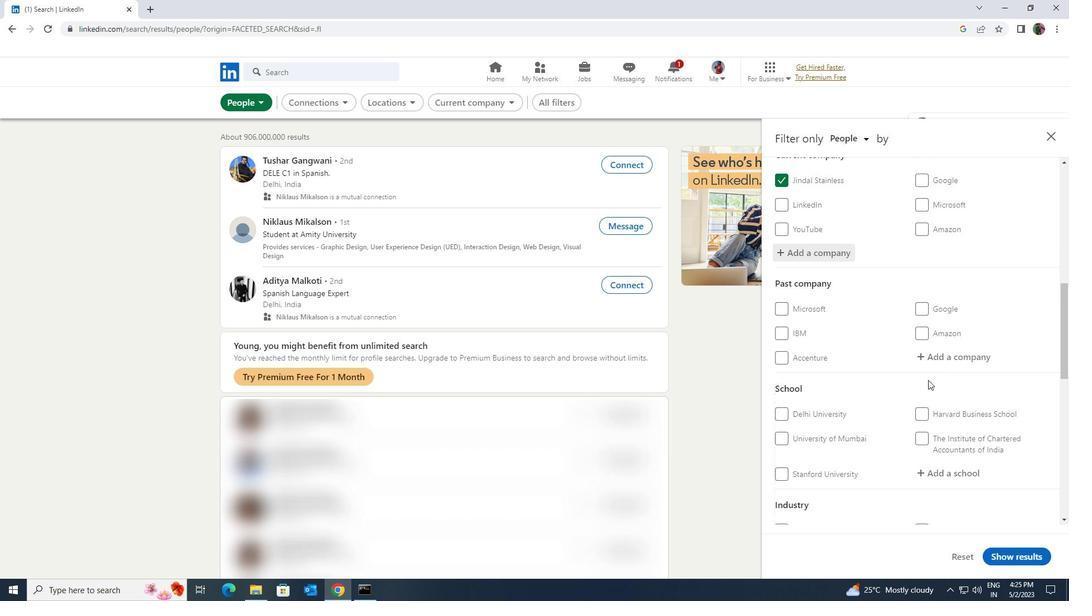 
Action: Mouse moved to (929, 410)
Screenshot: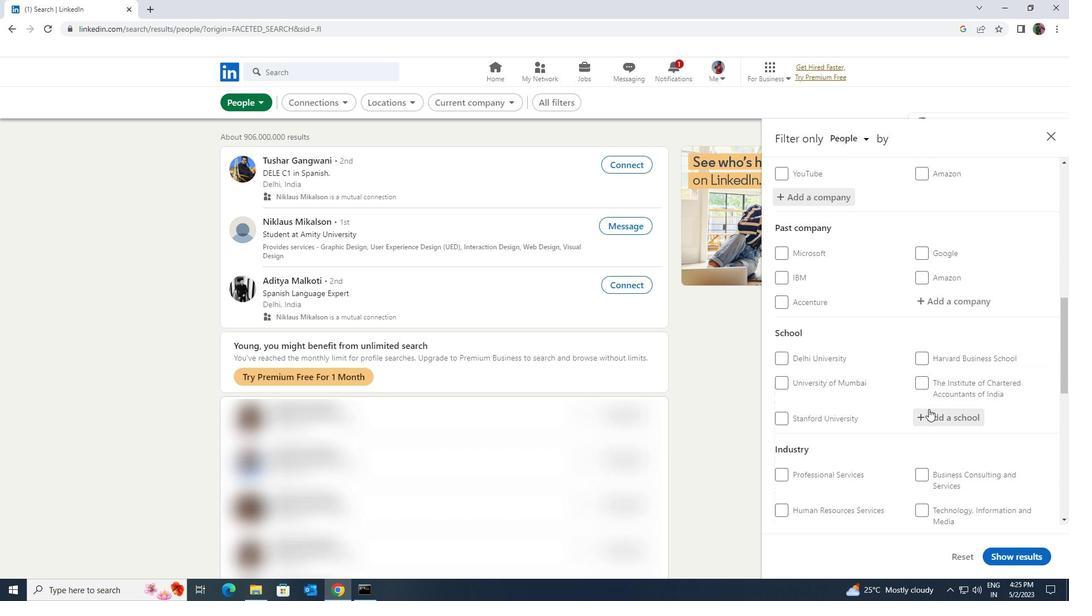 
Action: Mouse pressed left at (929, 410)
Screenshot: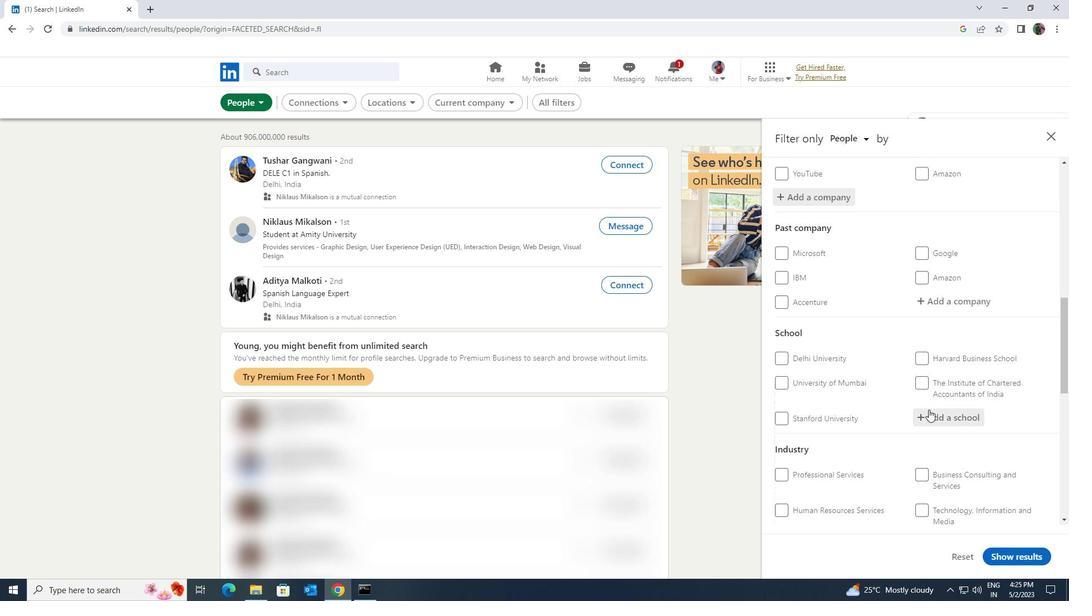 
Action: Mouse moved to (929, 409)
Screenshot: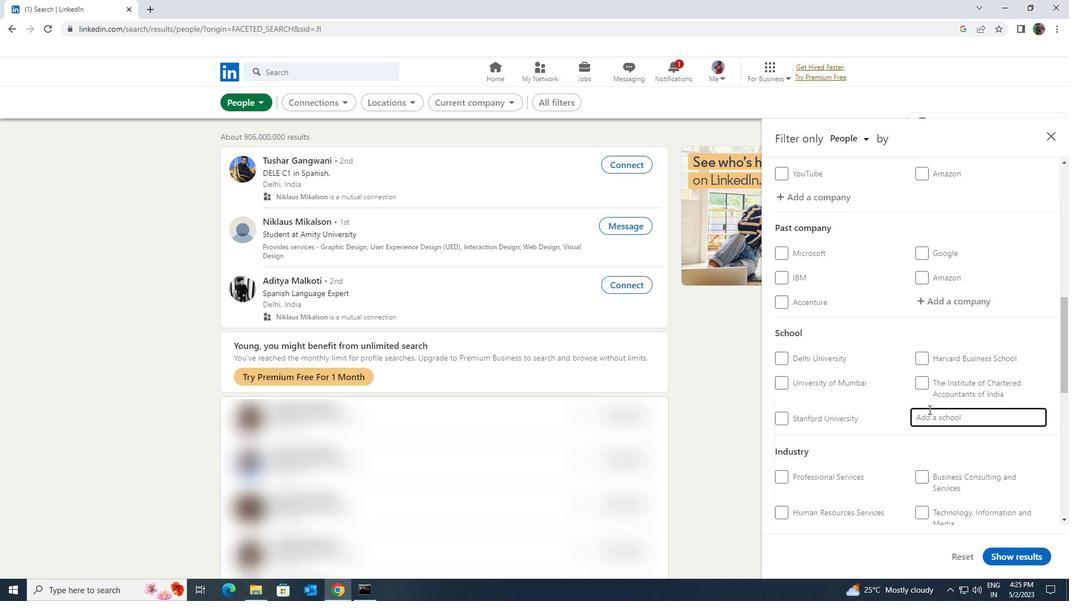 
Action: Key pressed <Key.shift>
Screenshot: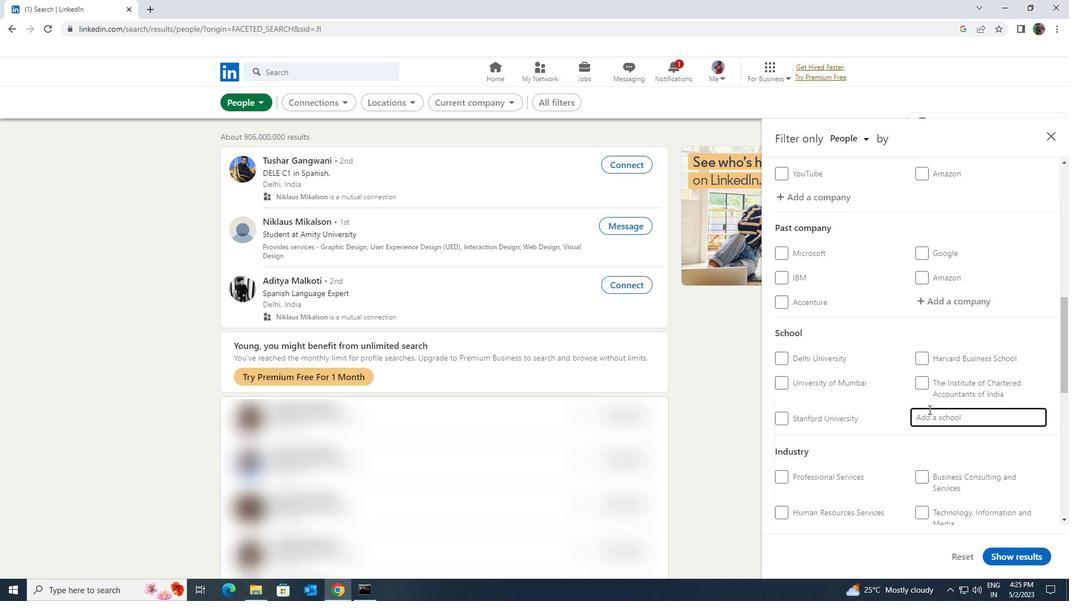 
Action: Mouse moved to (929, 408)
Screenshot: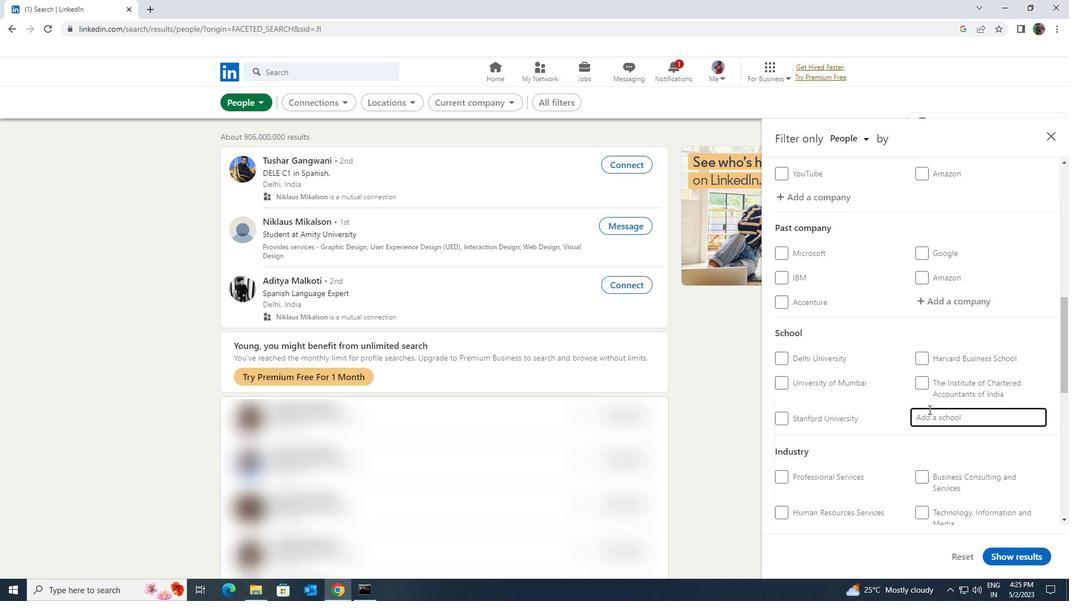 
Action: Key pressed <Key.shift><Key.shift><Key.shift><Key.shift><Key.shift>SYMBIOSIS<Key.space>SKILL
Screenshot: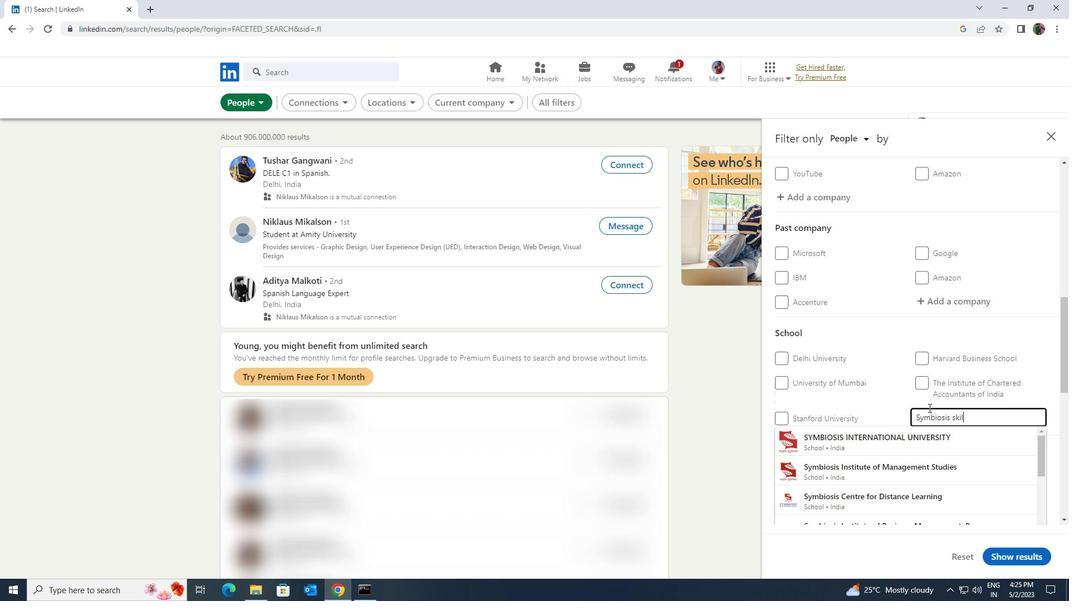 
Action: Mouse moved to (925, 430)
Screenshot: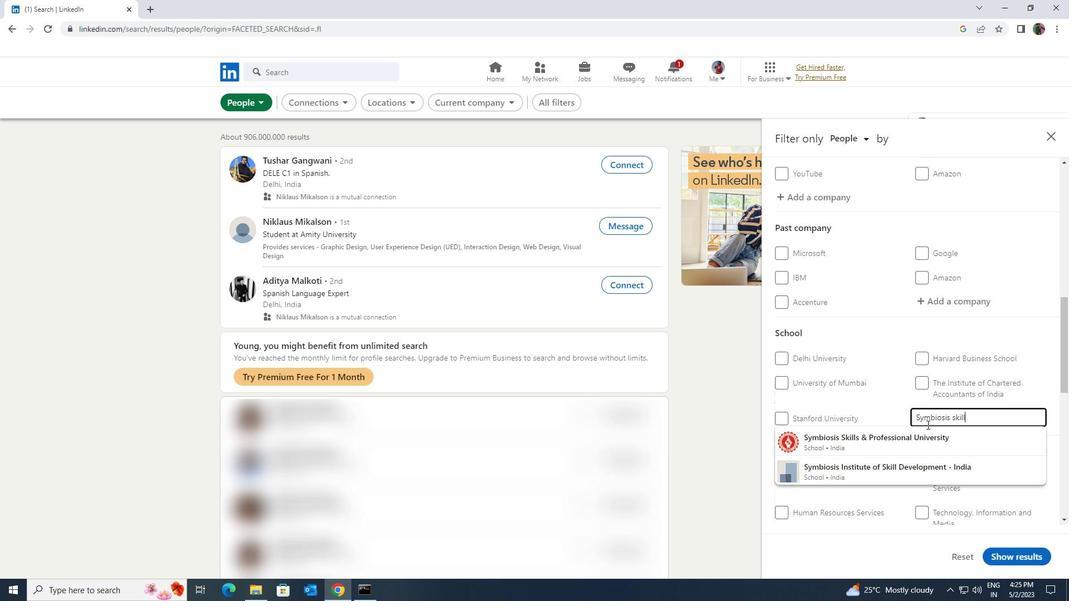 
Action: Mouse pressed left at (925, 430)
Screenshot: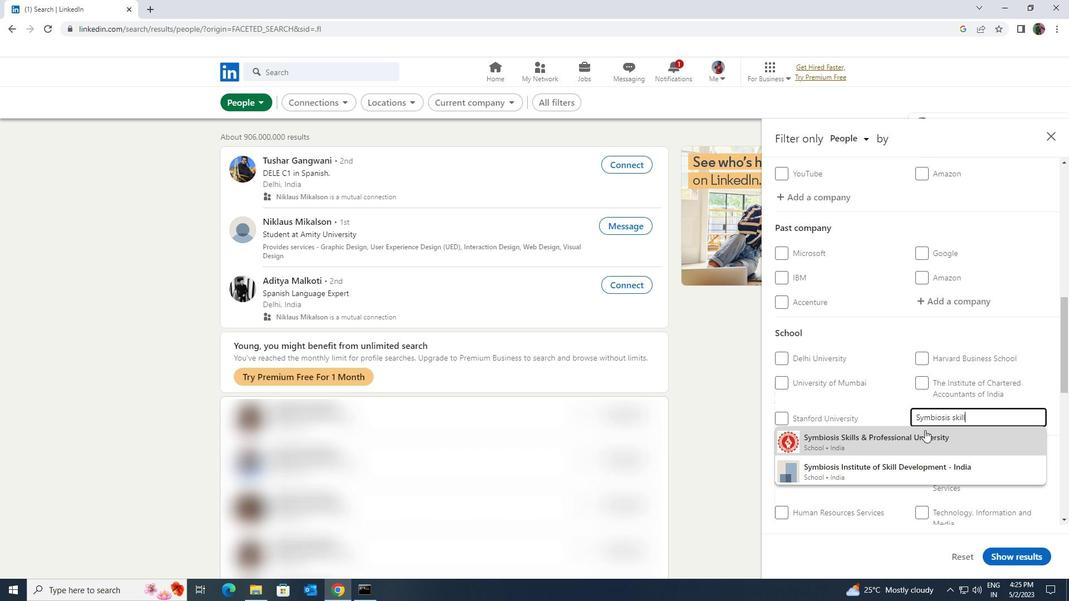 
Action: Mouse scrolled (925, 430) with delta (0, 0)
Screenshot: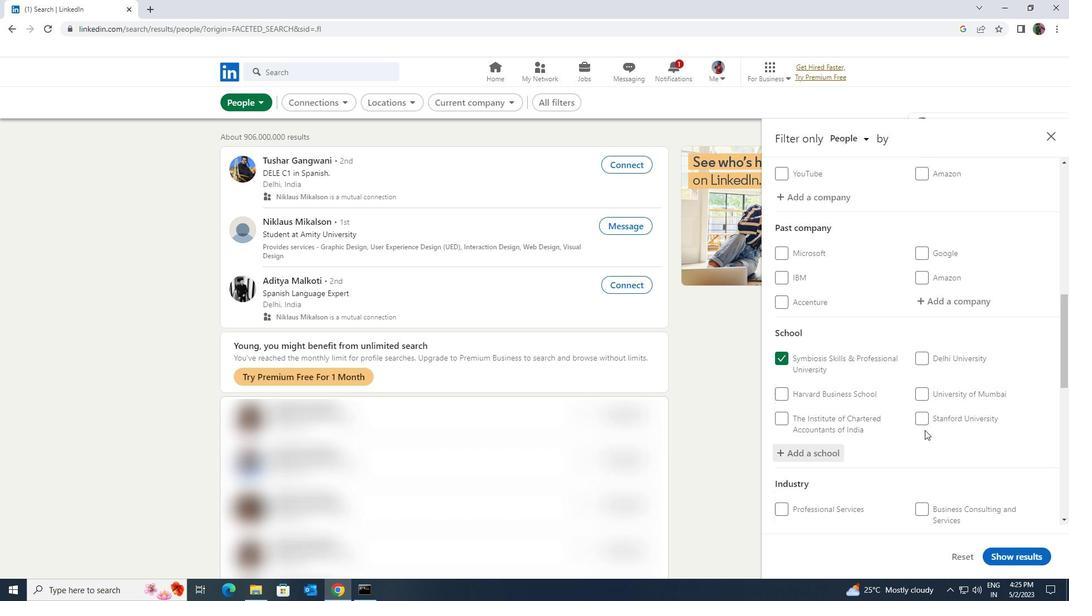 
Action: Mouse moved to (923, 430)
Screenshot: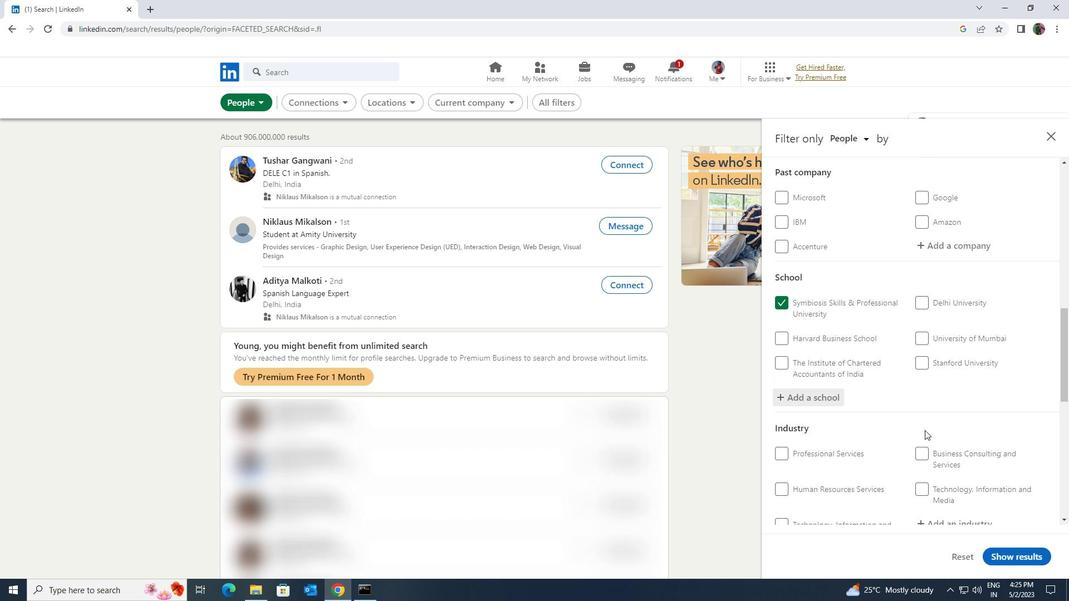 
Action: Mouse scrolled (923, 430) with delta (0, 0)
Screenshot: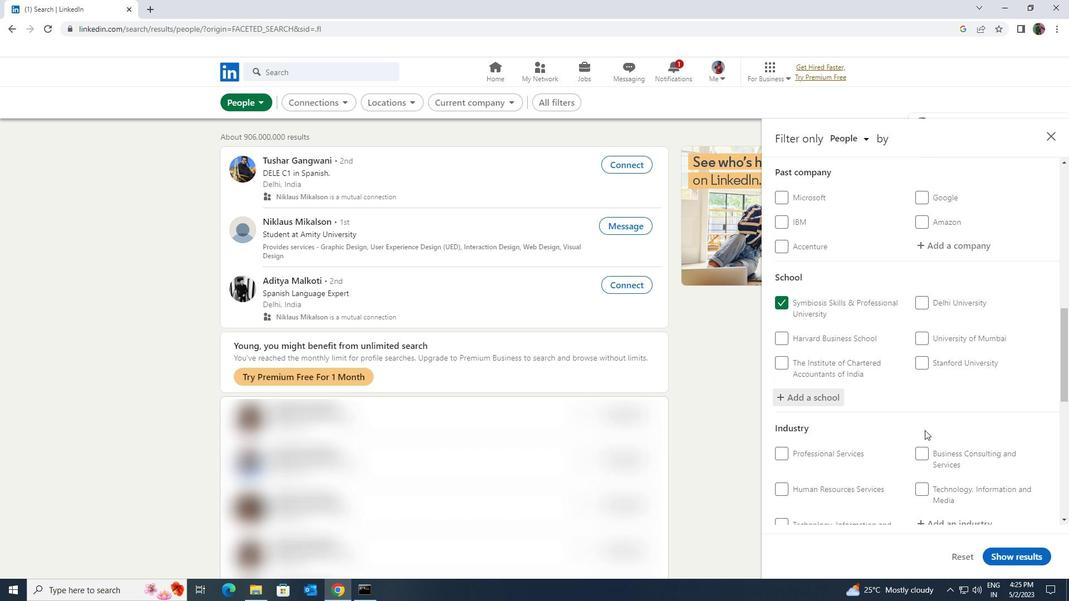 
Action: Mouse scrolled (923, 430) with delta (0, 0)
Screenshot: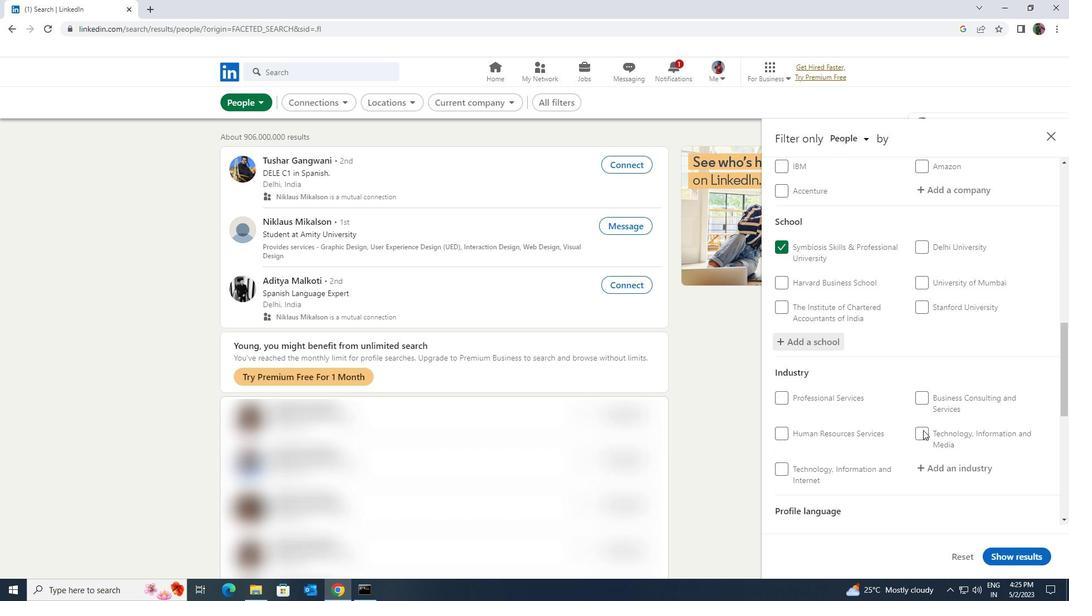 
Action: Mouse moved to (934, 411)
Screenshot: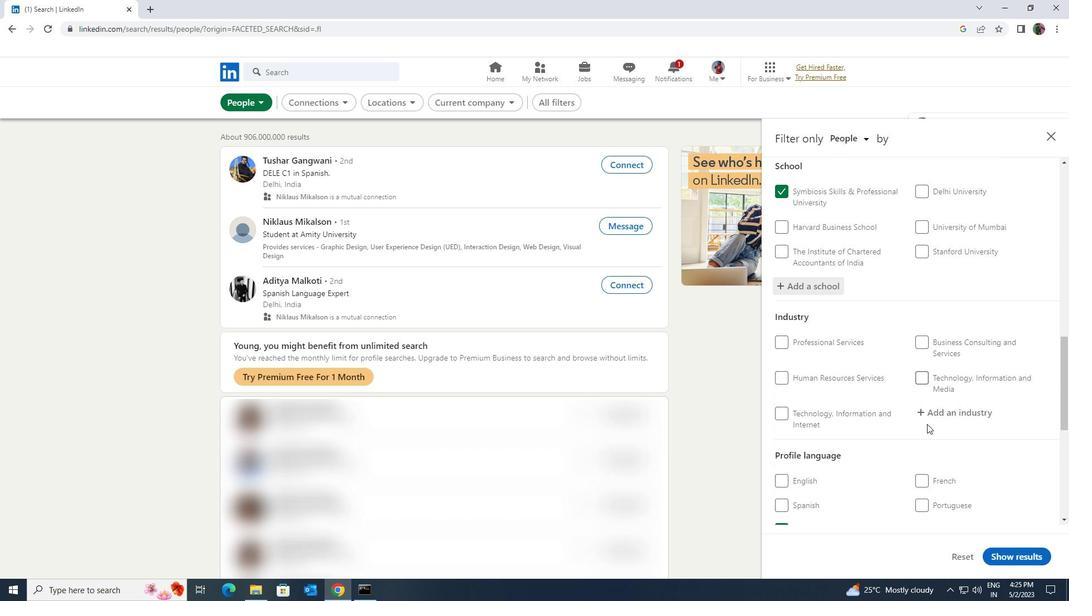 
Action: Mouse pressed left at (934, 411)
Screenshot: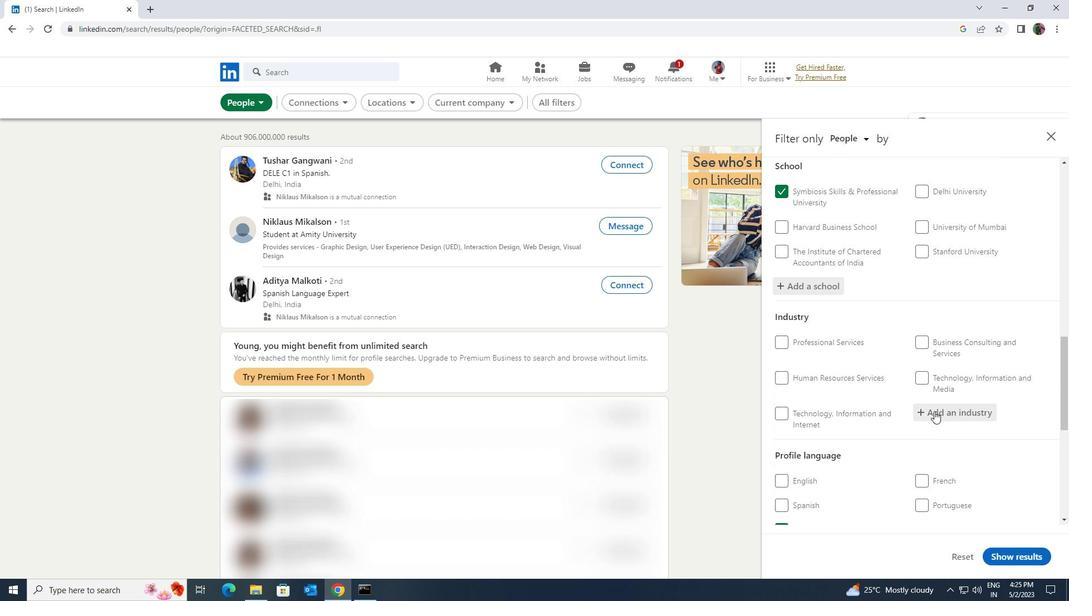 
Action: Key pressed <Key.shift><Key.shift><Key.shift><Key.shift><Key.shift><Key.shift><Key.shift><Key.shift><Key.shift><Key.shift><Key.shift><Key.shift>SHIPBUIL
Screenshot: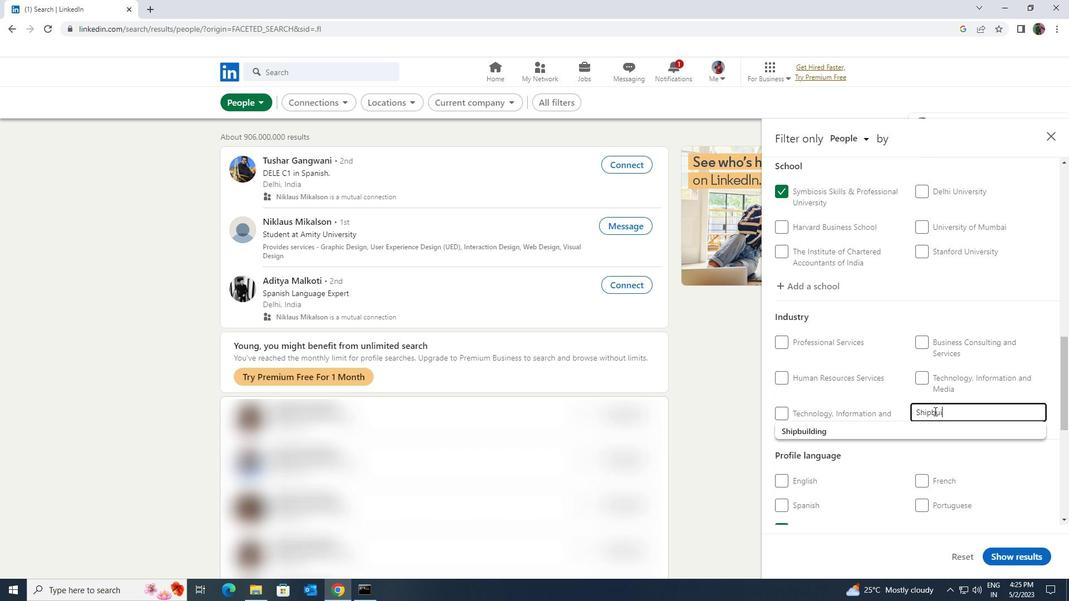 
Action: Mouse moved to (887, 436)
Screenshot: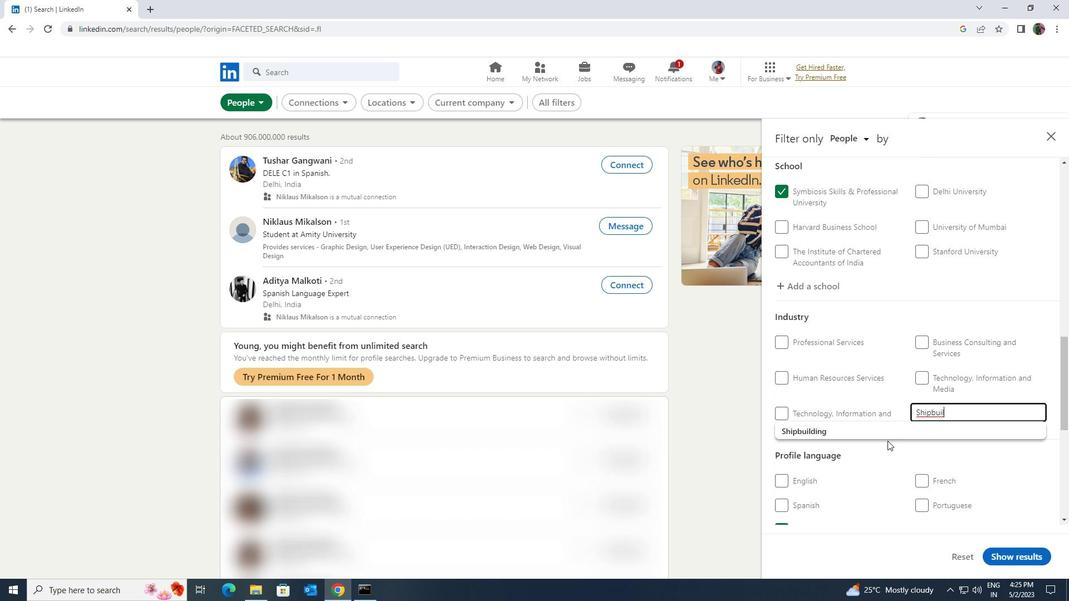
Action: Mouse pressed left at (887, 436)
Screenshot: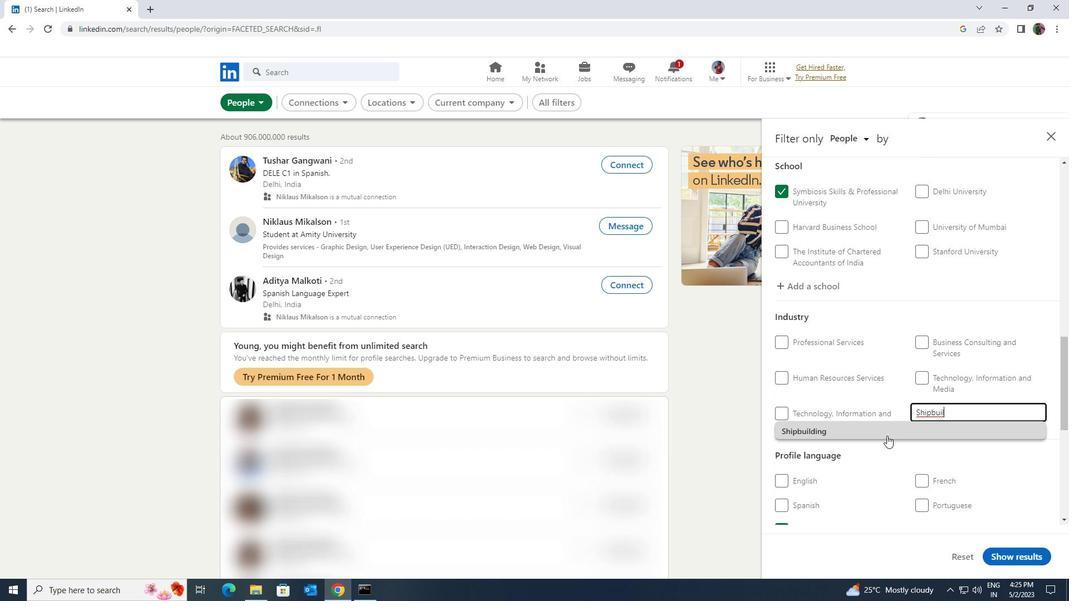 
Action: Mouse moved to (887, 435)
Screenshot: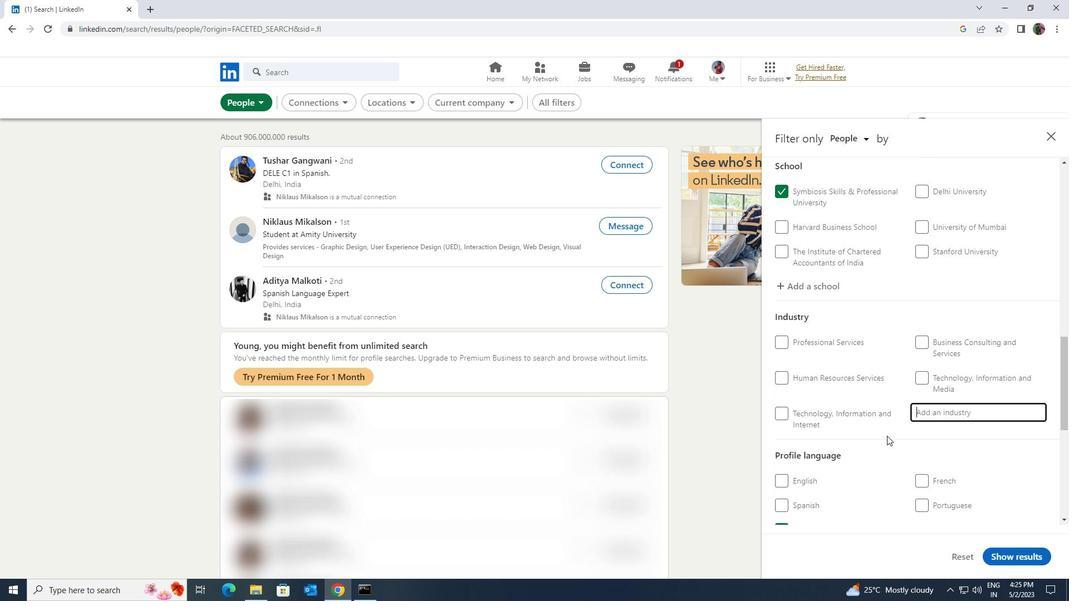 
Action: Mouse scrolled (887, 434) with delta (0, 0)
Screenshot: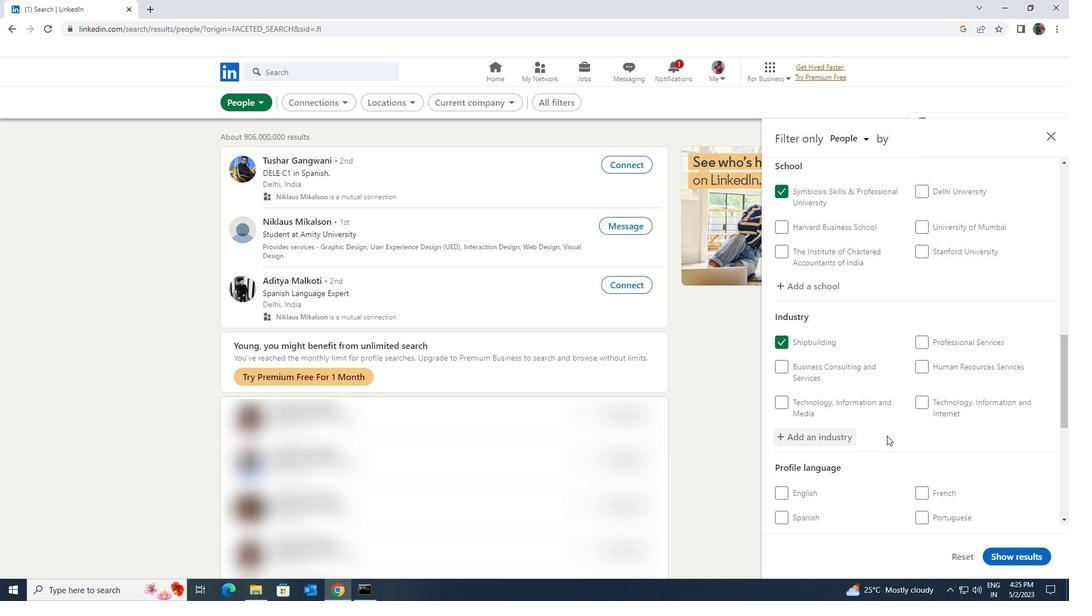 
Action: Mouse moved to (890, 432)
Screenshot: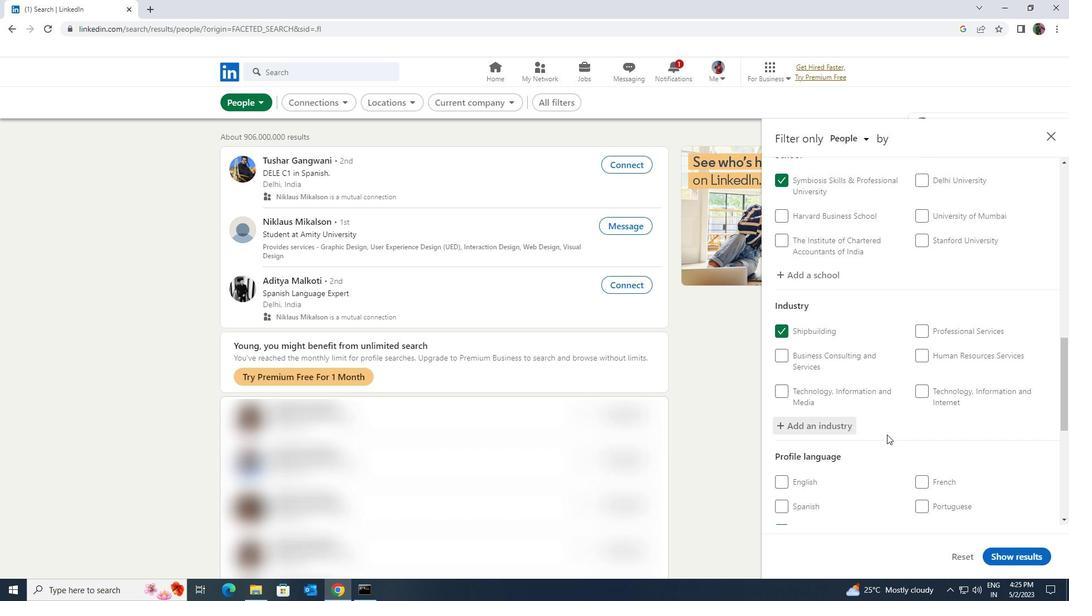 
Action: Mouse scrolled (890, 432) with delta (0, 0)
Screenshot: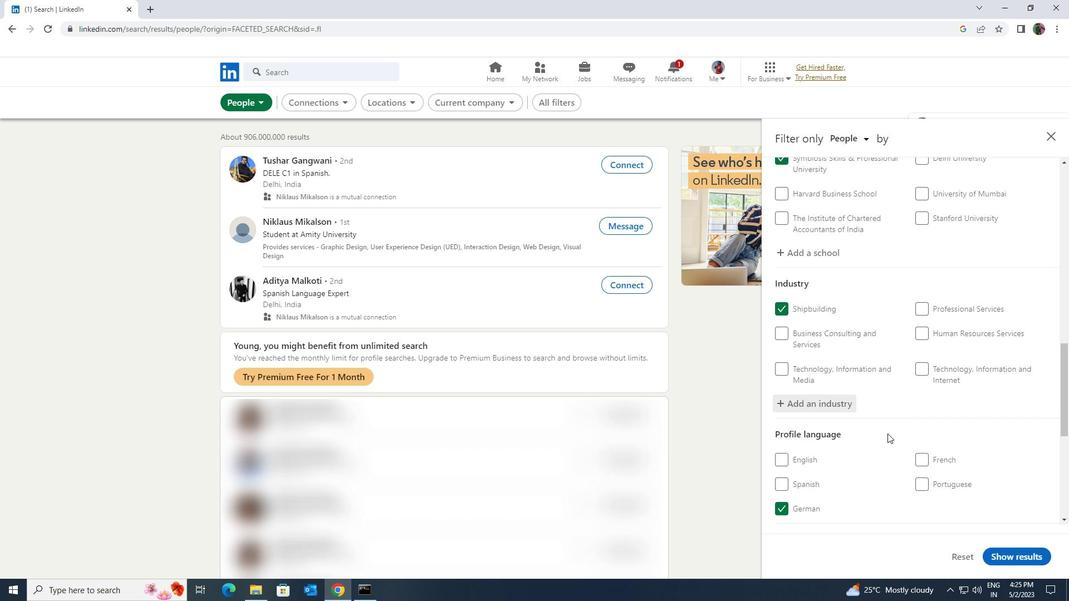 
Action: Mouse scrolled (890, 432) with delta (0, 0)
Screenshot: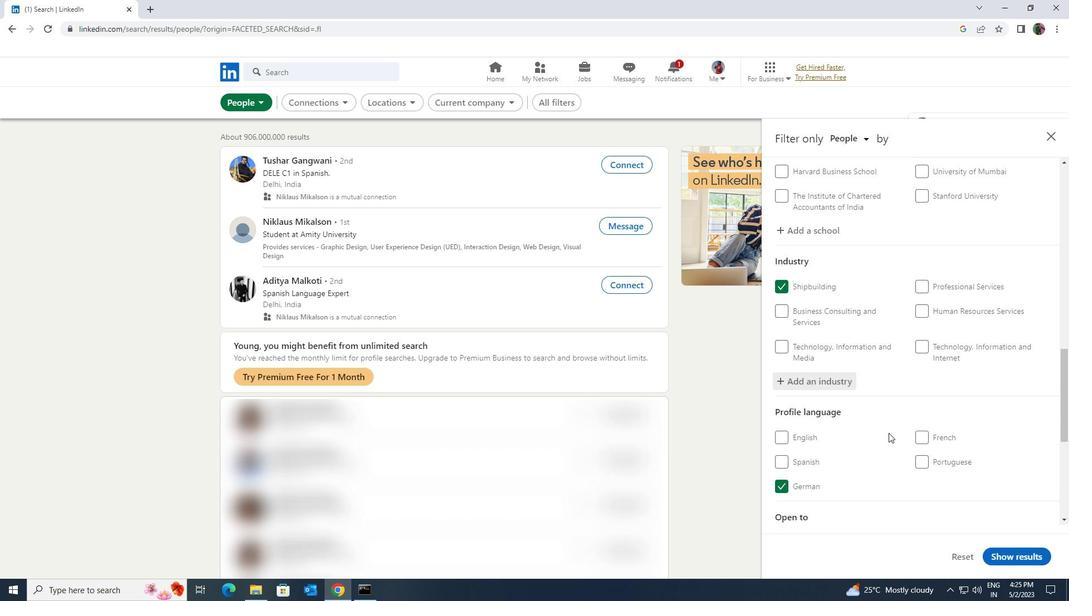 
Action: Mouse moved to (893, 431)
Screenshot: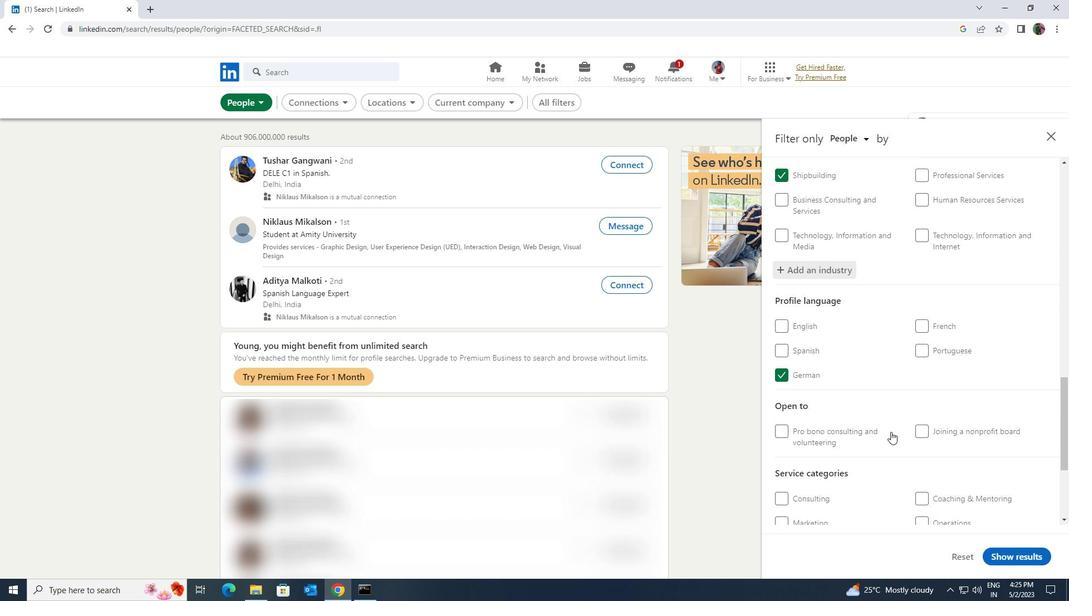 
Action: Mouse scrolled (893, 430) with delta (0, 0)
Screenshot: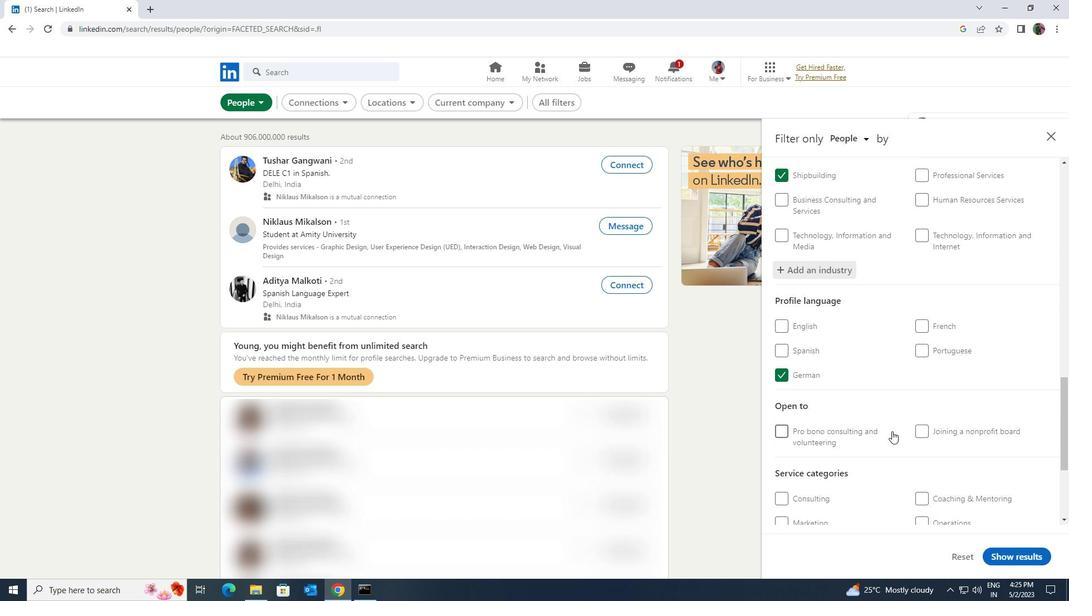 
Action: Mouse scrolled (893, 430) with delta (0, 0)
Screenshot: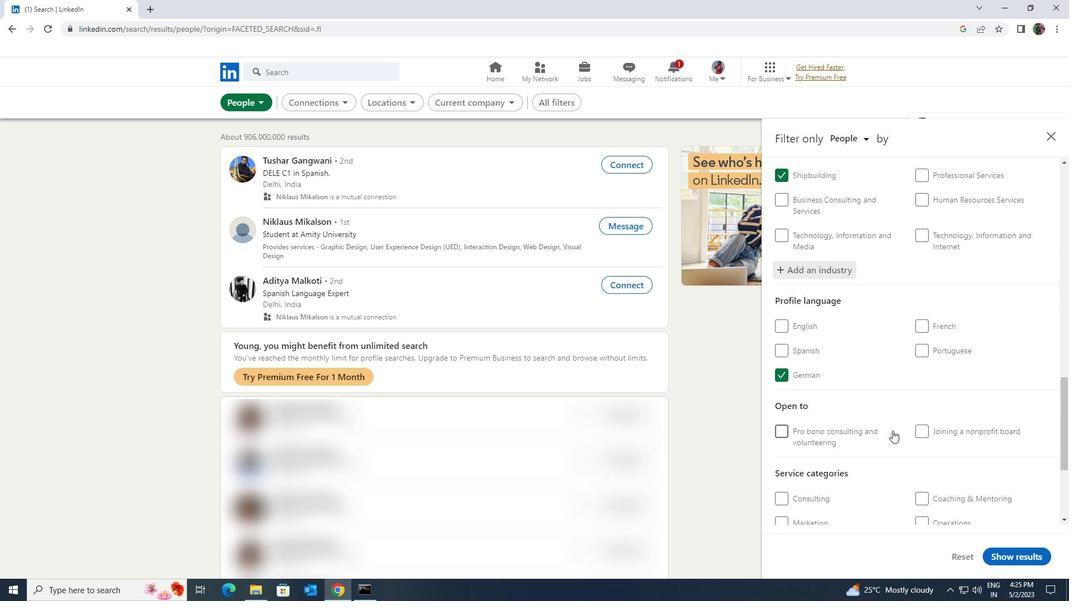 
Action: Mouse moved to (934, 439)
Screenshot: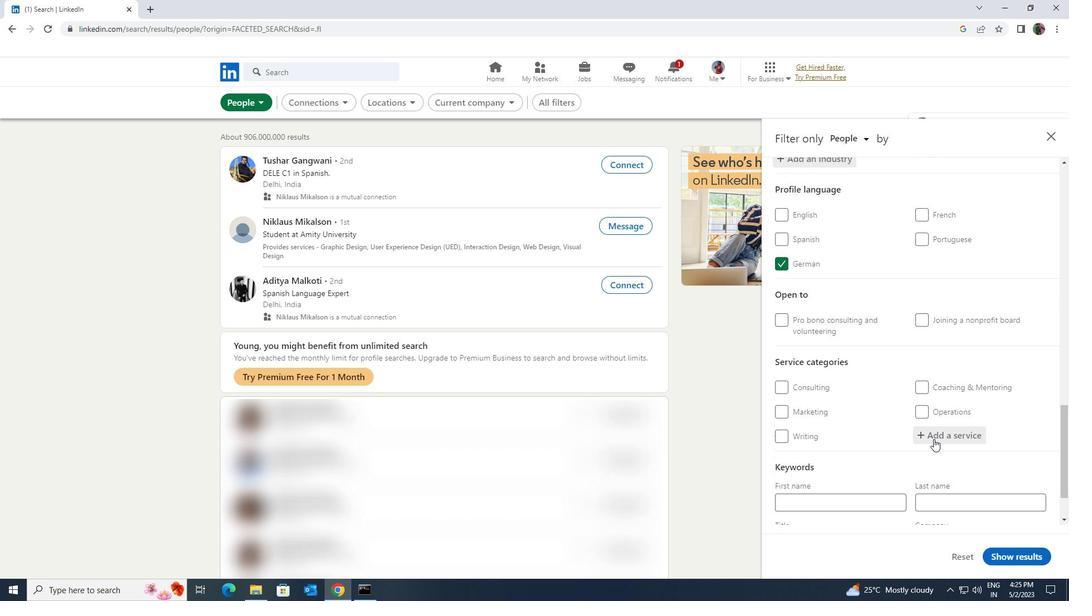
Action: Mouse pressed left at (934, 439)
Screenshot: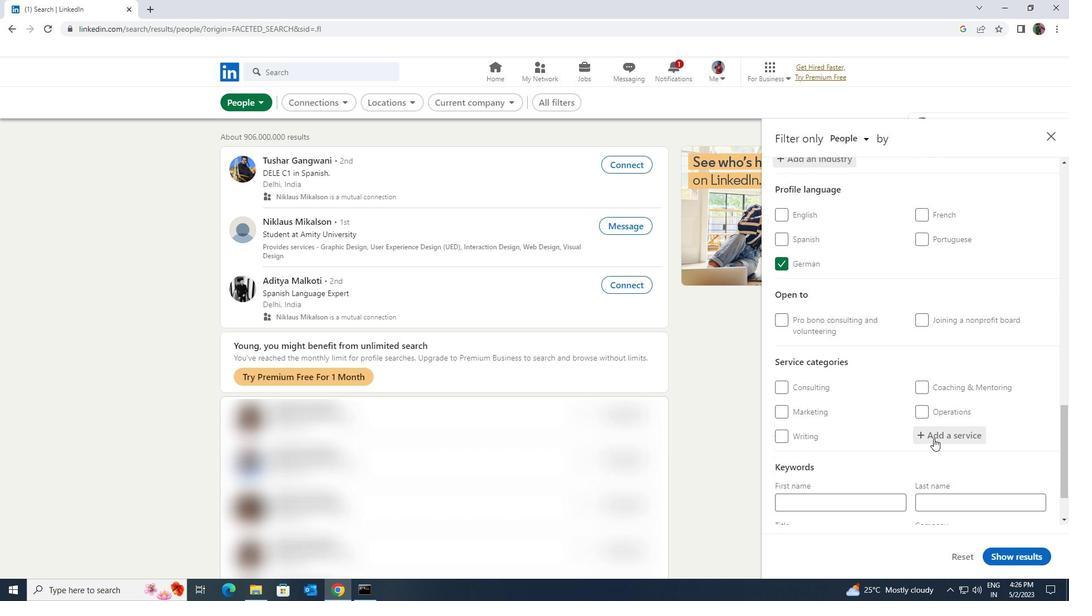 
Action: Key pressed <Key.shift>INTERAC
Screenshot: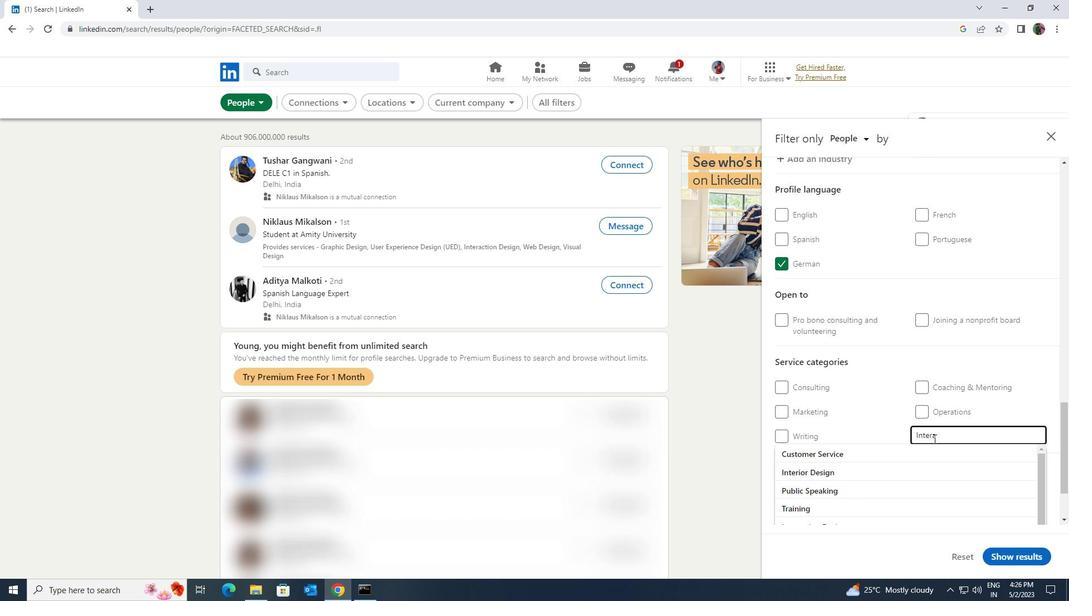 
Action: Mouse moved to (912, 462)
Screenshot: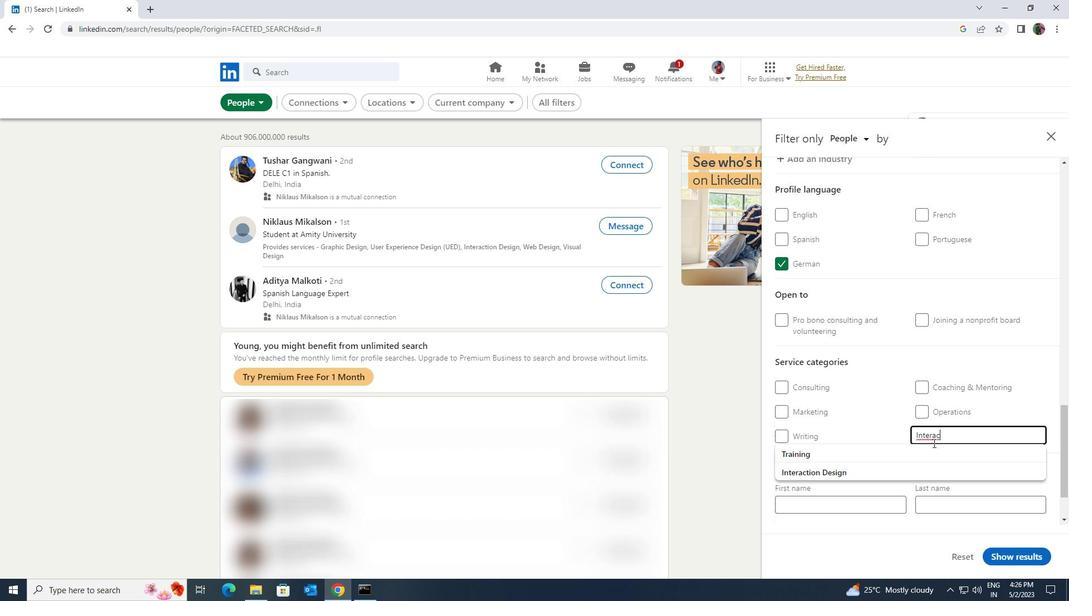 
Action: Mouse pressed left at (912, 462)
Screenshot: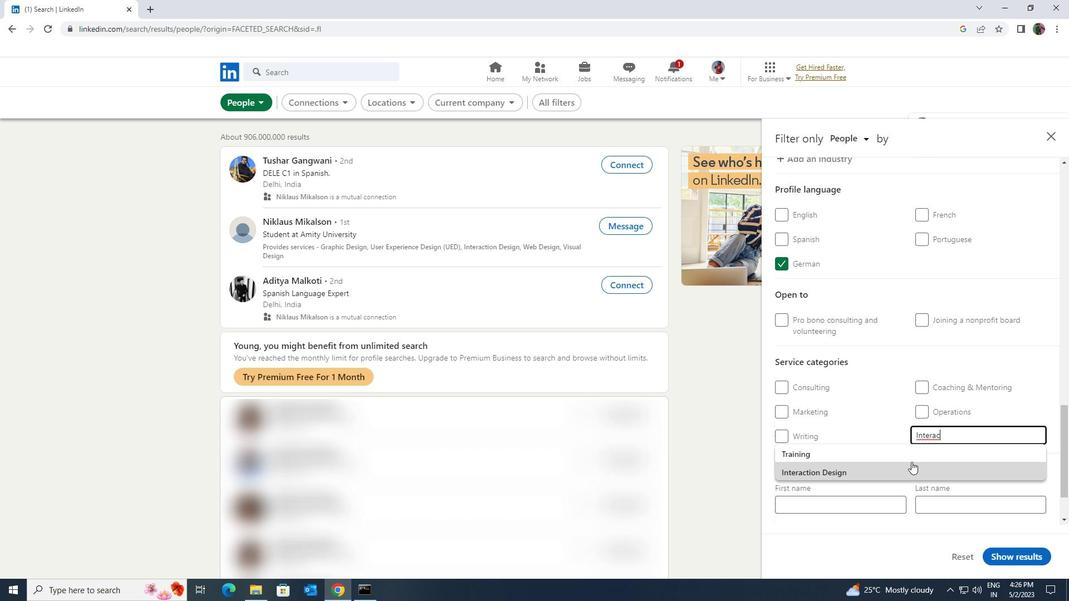 
Action: Mouse moved to (896, 457)
Screenshot: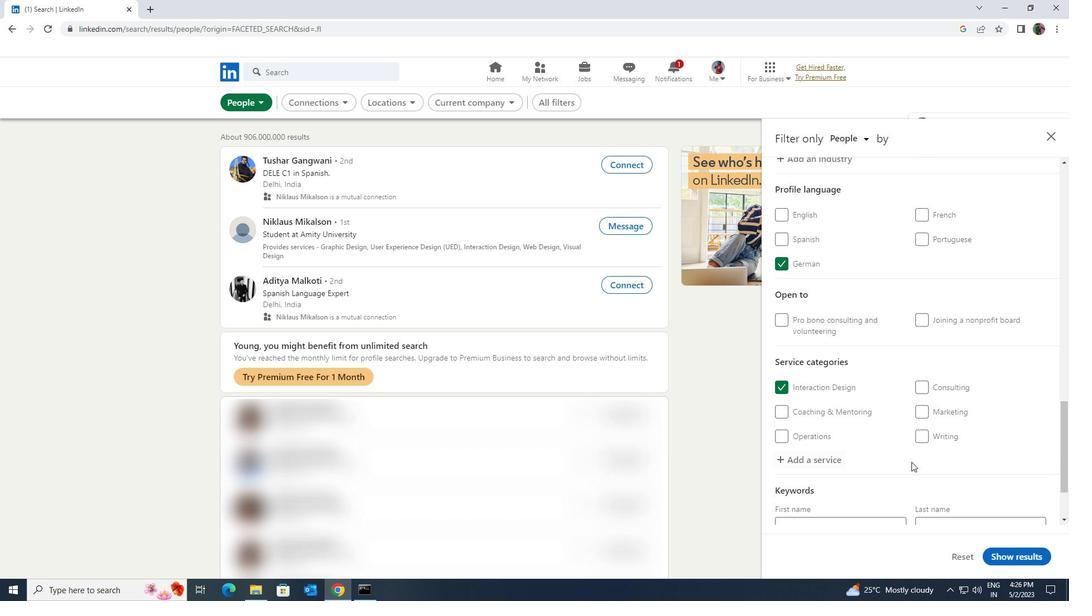 
Action: Mouse scrolled (896, 457) with delta (0, 0)
Screenshot: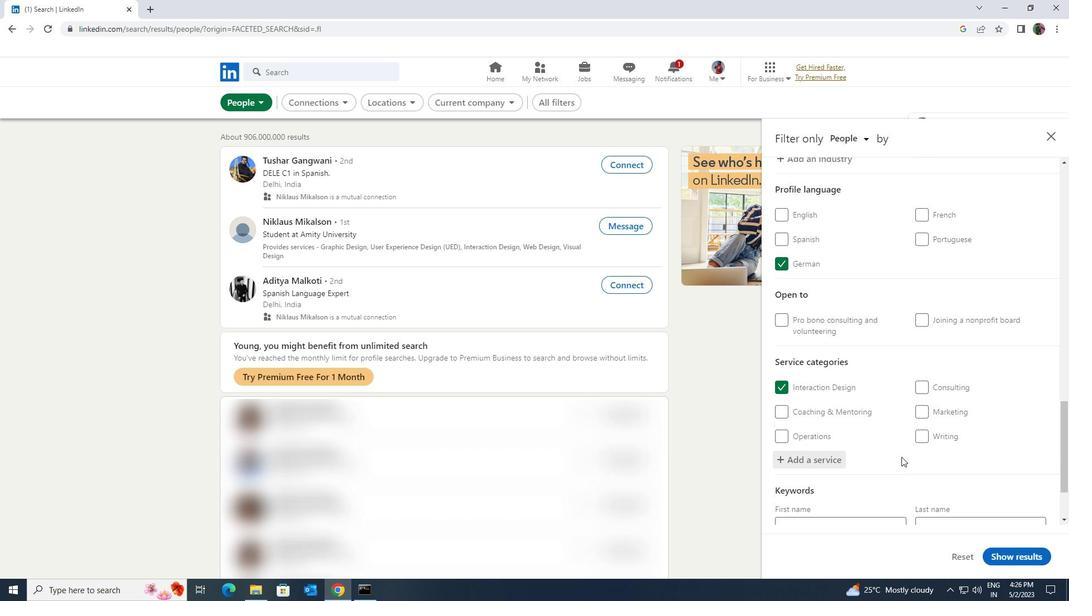 
Action: Mouse scrolled (896, 457) with delta (0, 0)
Screenshot: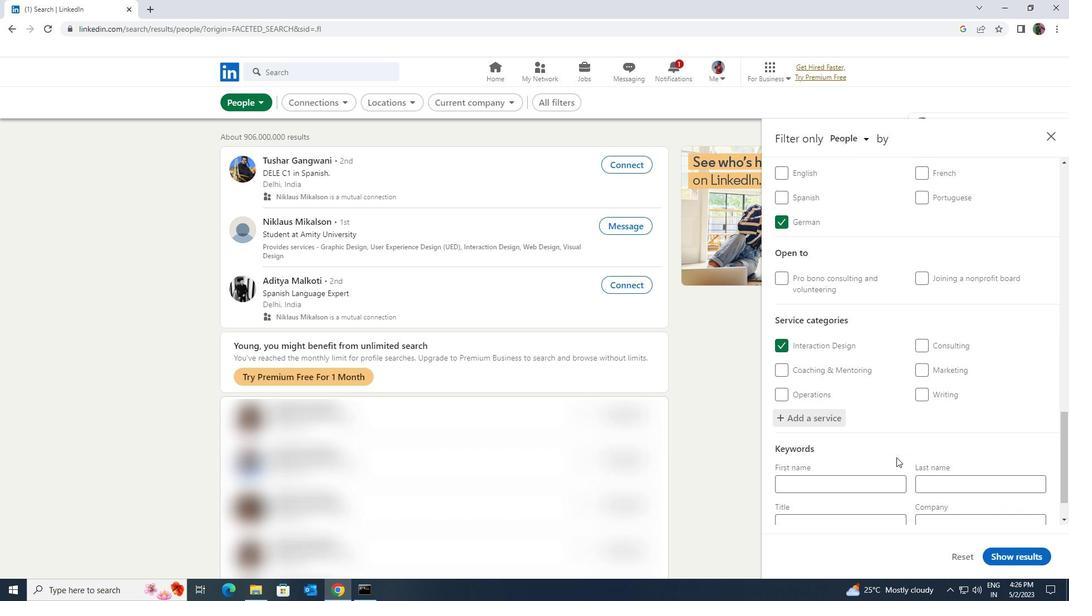 
Action: Mouse scrolled (896, 457) with delta (0, 0)
Screenshot: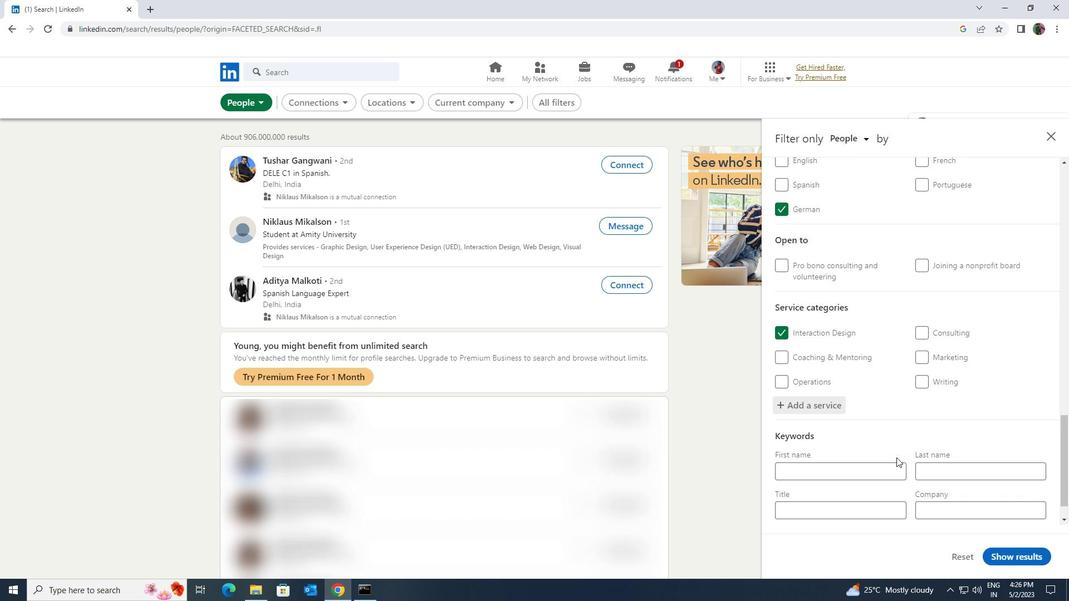 
Action: Mouse moved to (891, 471)
Screenshot: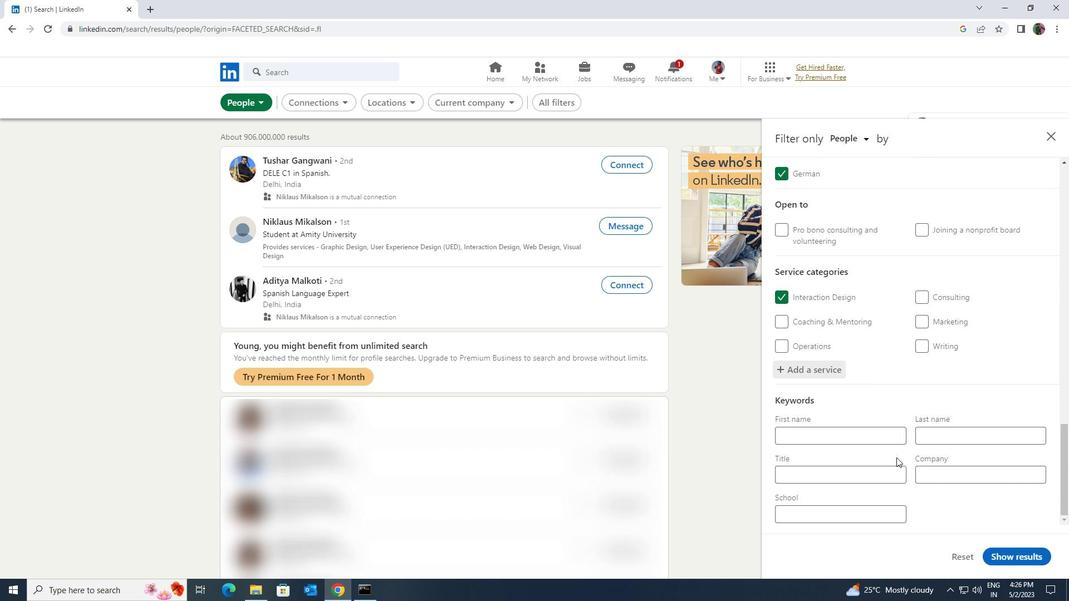 
Action: Mouse pressed left at (891, 471)
Screenshot: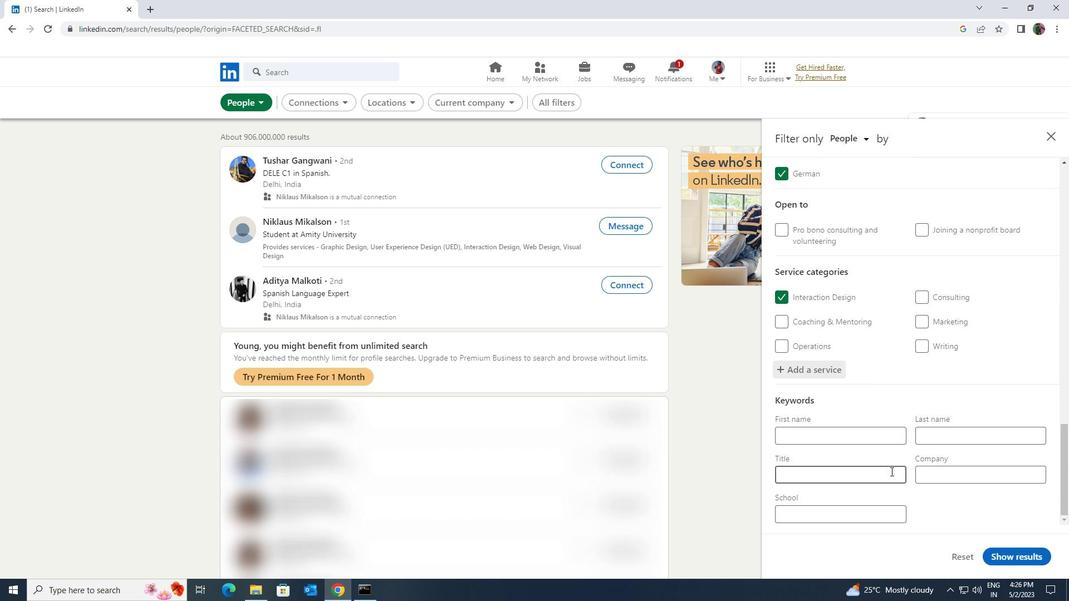
Action: Key pressed <Key.shift><Key.shift><Key.shift><Key.shift><Key.shift>AUDITING<Key.space><Key.shift>CLERK
Screenshot: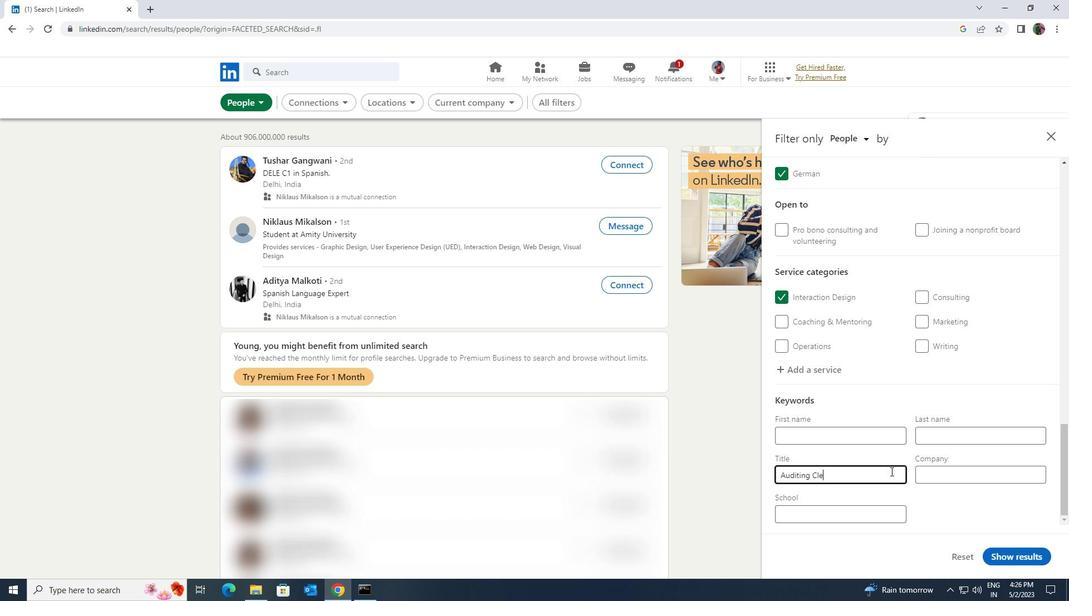 
Action: Mouse moved to (1000, 550)
Screenshot: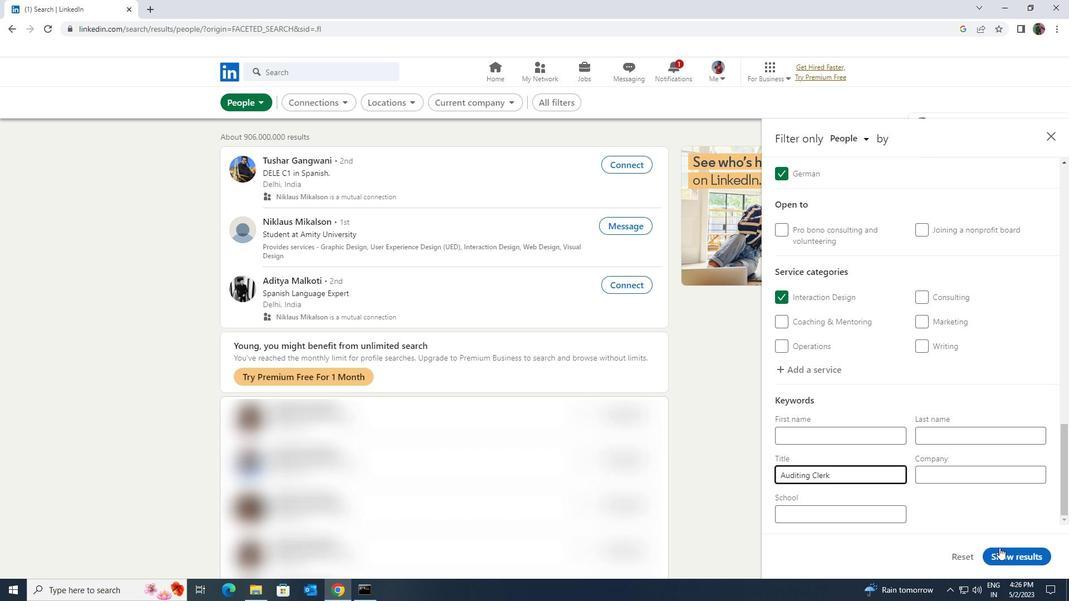 
Action: Mouse pressed left at (1000, 550)
Screenshot: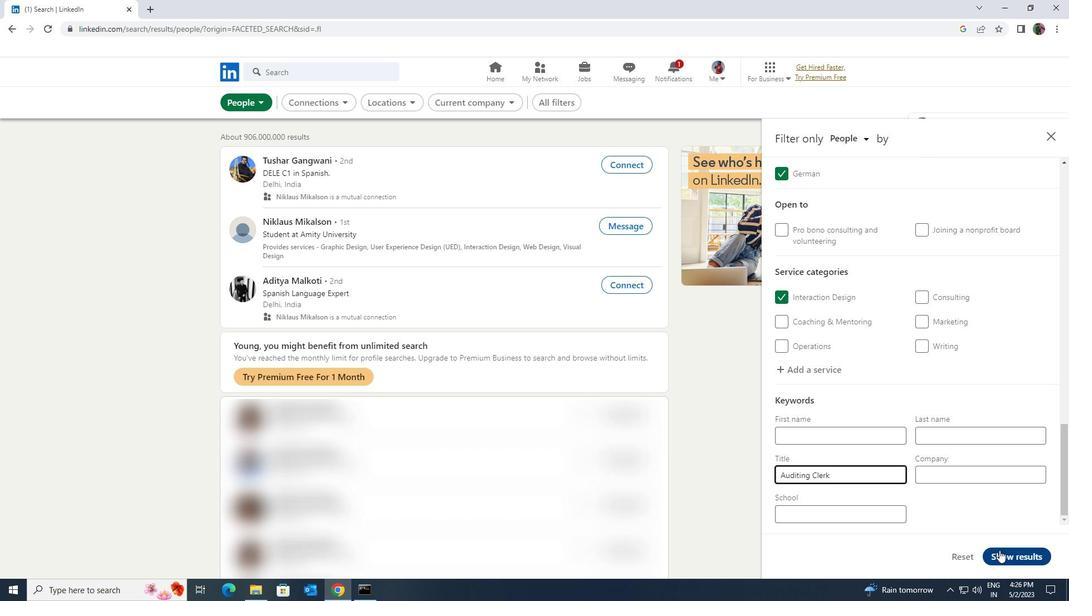 
Action: Mouse moved to (1000, 553)
Screenshot: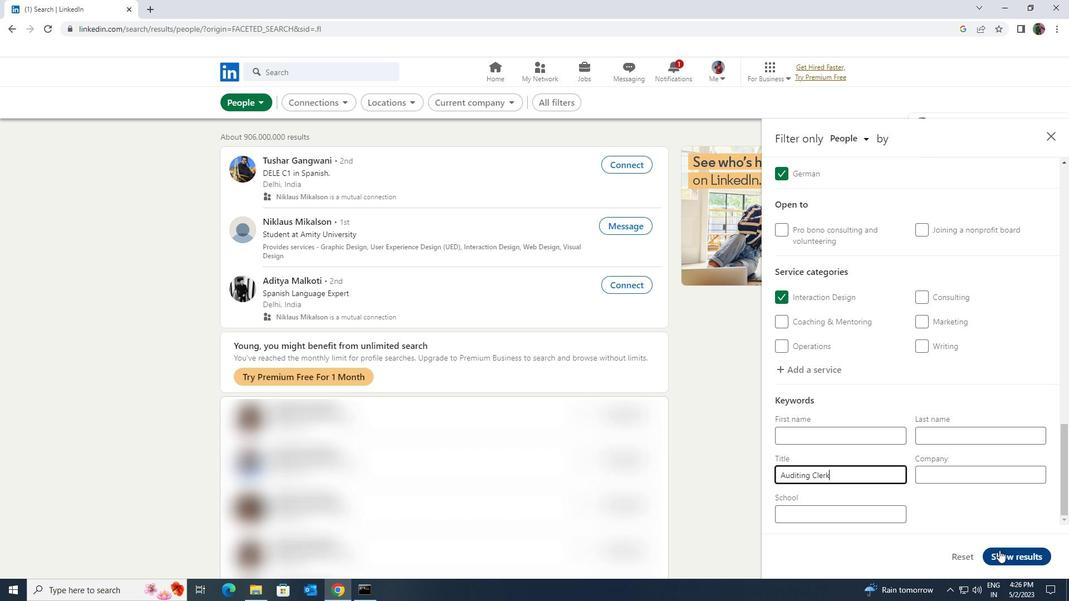 
